 Task: Search round trip flight ticket for 5 adults, 2 children, 1 infant in seat and 2 infants on lap in economy from Dallas: Dallas Love Field to Springfield: Abraham Lincoln Capital Airport on 5-2-2023 and return on 5-2-2023. Choice of flights is Sun country airlines. Number of bags: 2 checked bags. Price is upto 35000. Outbound departure time preference is 14:30. Return departure time preference is 3:36.
Action: Mouse moved to (274, 141)
Screenshot: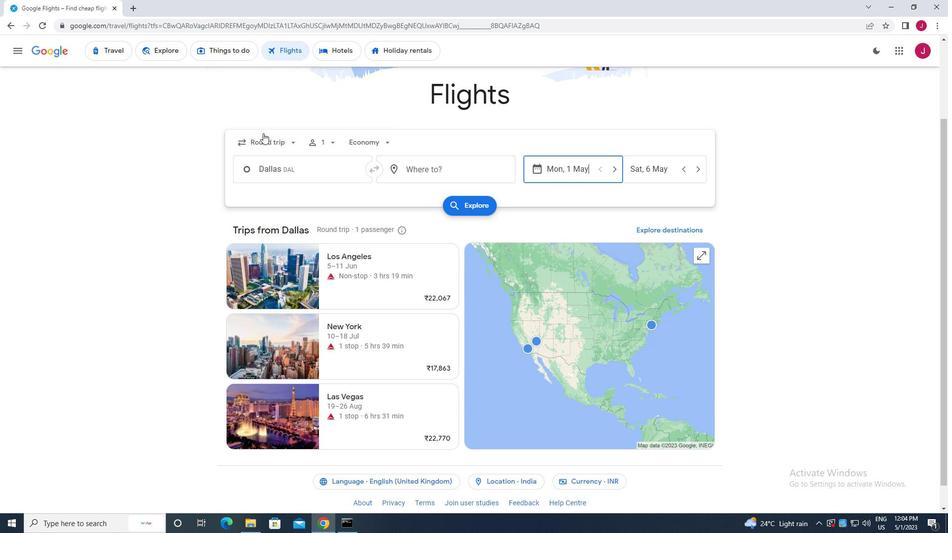 
Action: Mouse pressed left at (274, 141)
Screenshot: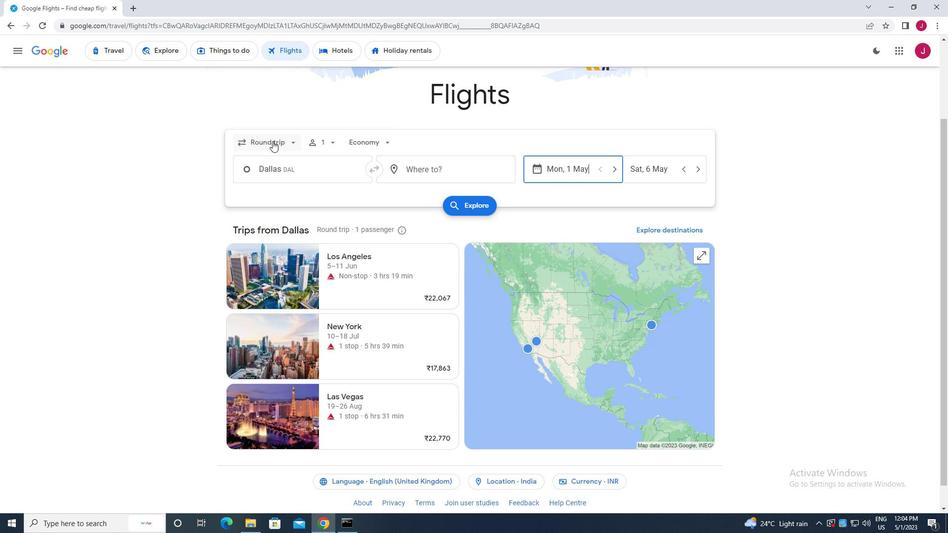 
Action: Mouse moved to (284, 162)
Screenshot: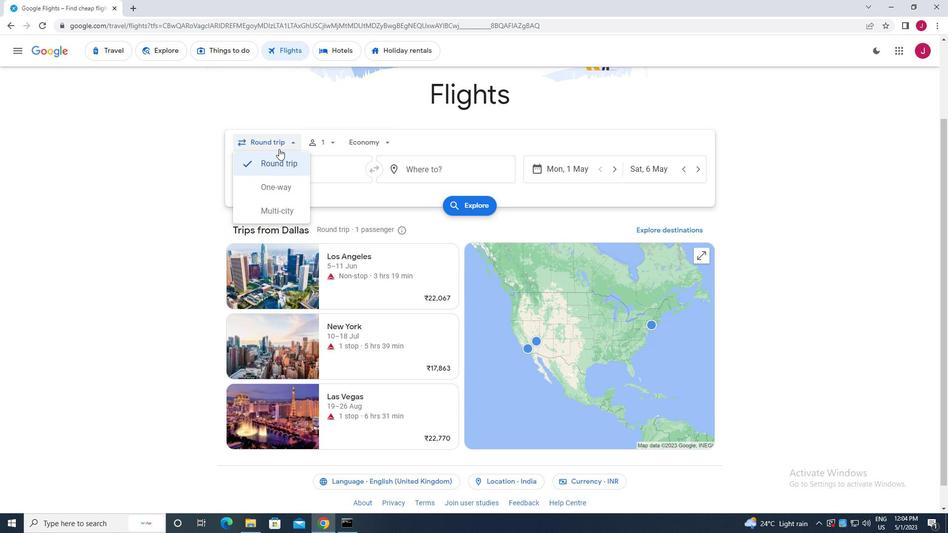
Action: Mouse pressed left at (284, 162)
Screenshot: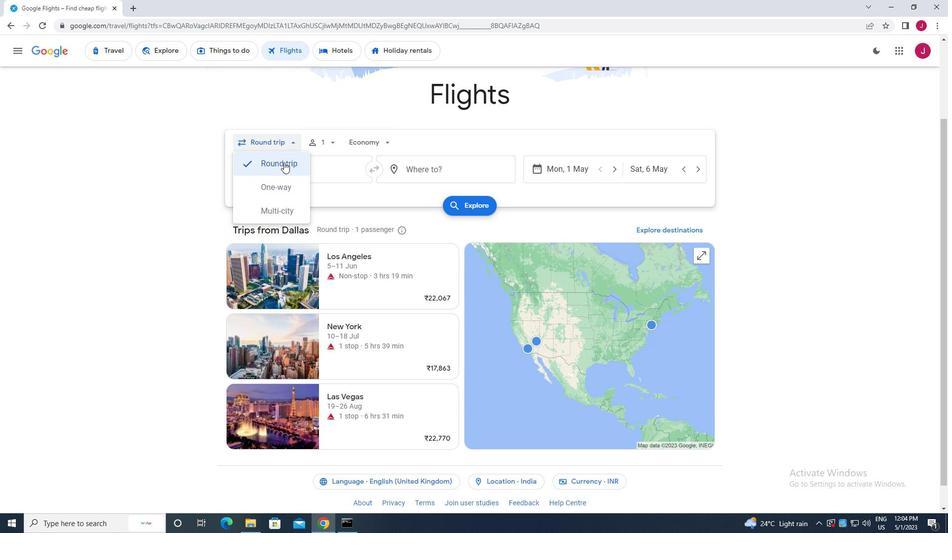 
Action: Mouse moved to (329, 139)
Screenshot: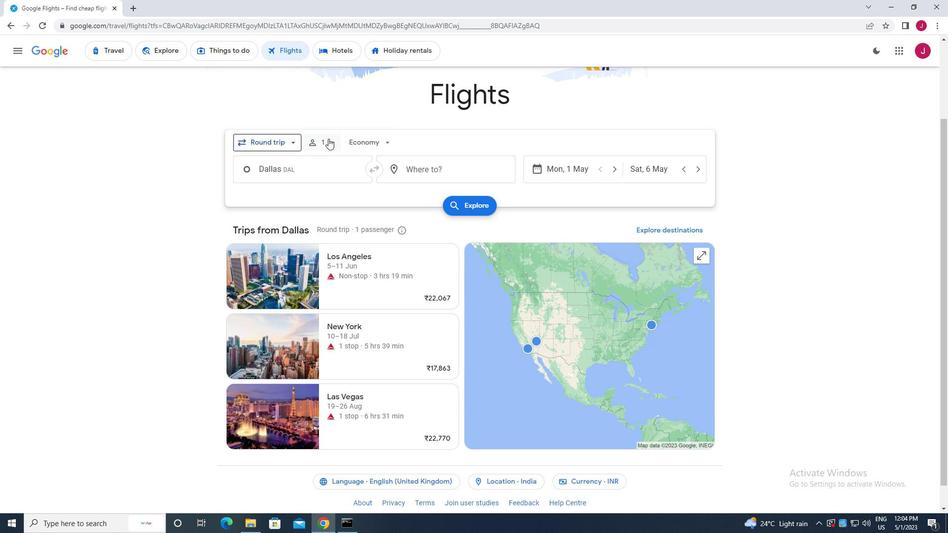 
Action: Mouse pressed left at (329, 139)
Screenshot: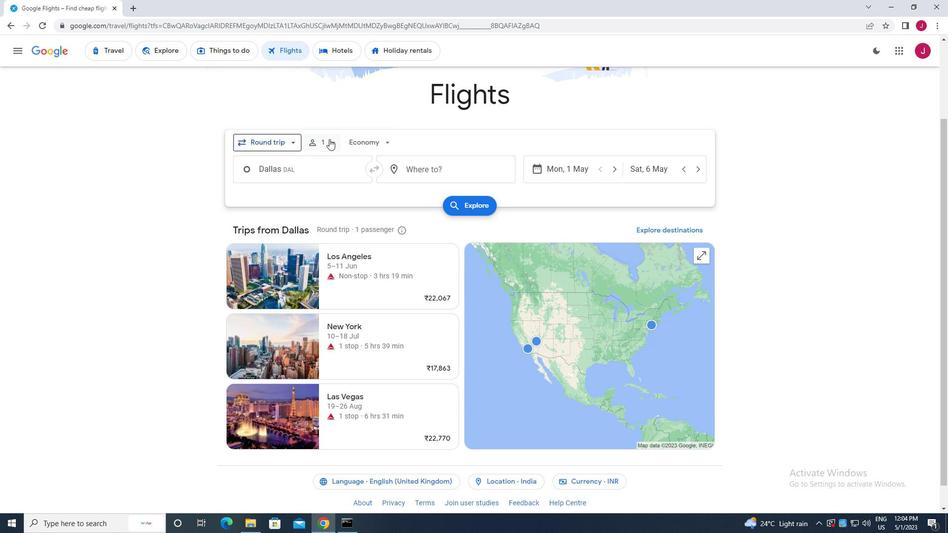 
Action: Mouse moved to (409, 165)
Screenshot: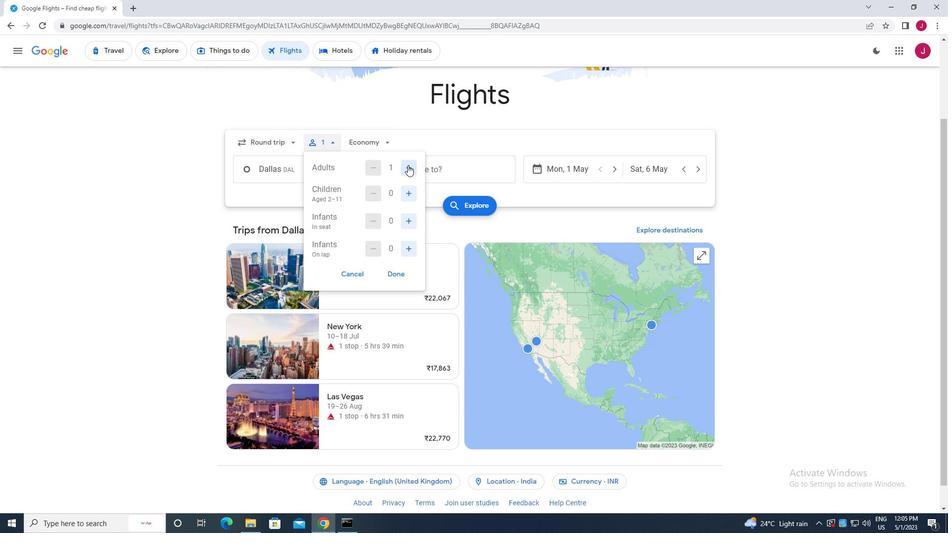 
Action: Mouse pressed left at (409, 165)
Screenshot: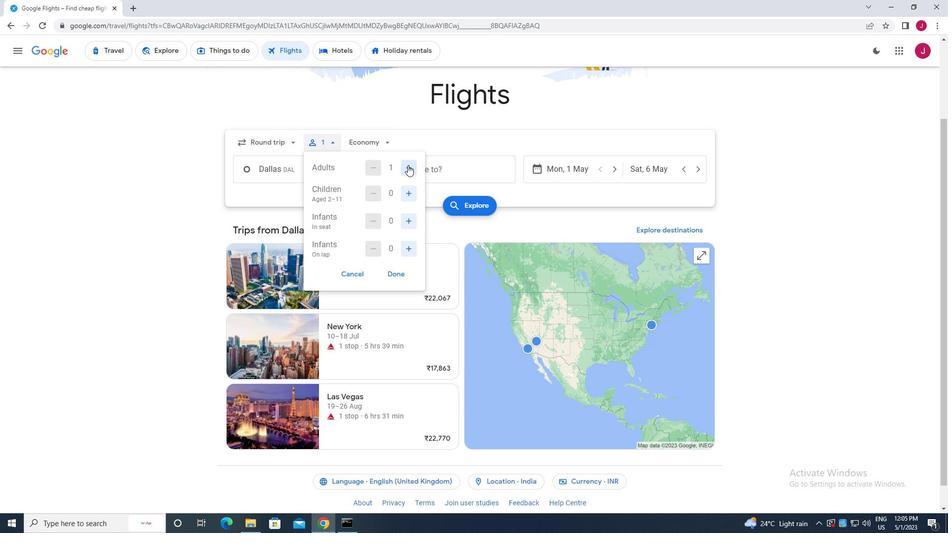 
Action: Mouse pressed left at (409, 165)
Screenshot: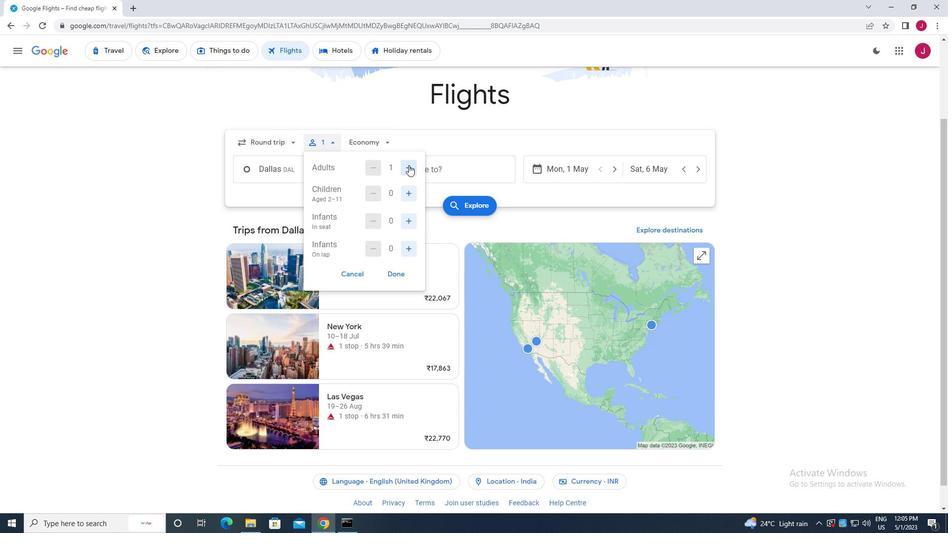 
Action: Mouse pressed left at (409, 165)
Screenshot: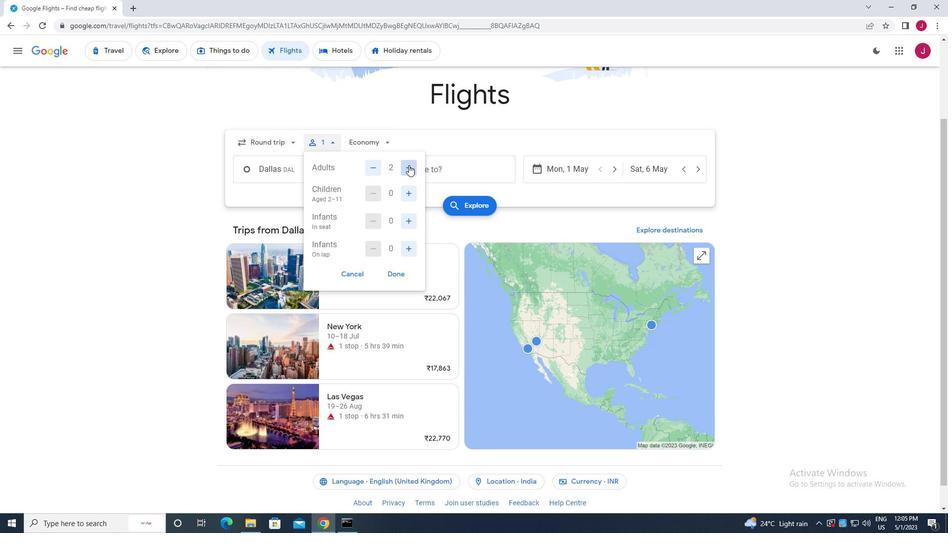 
Action: Mouse pressed left at (409, 165)
Screenshot: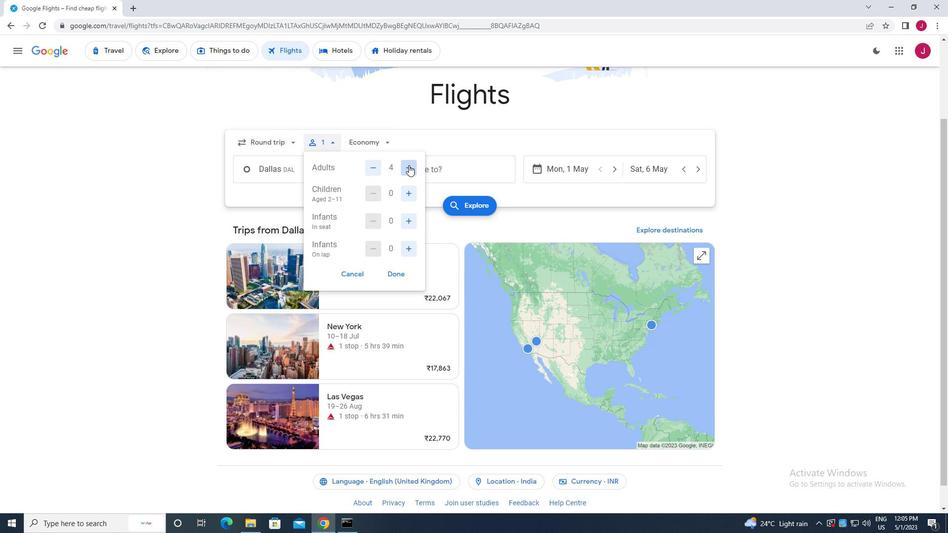 
Action: Mouse moved to (410, 193)
Screenshot: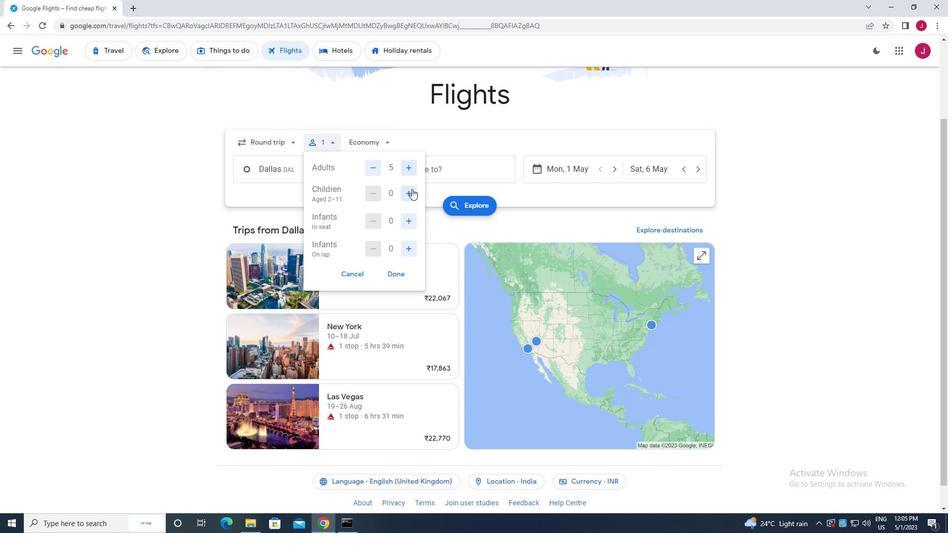 
Action: Mouse pressed left at (410, 193)
Screenshot: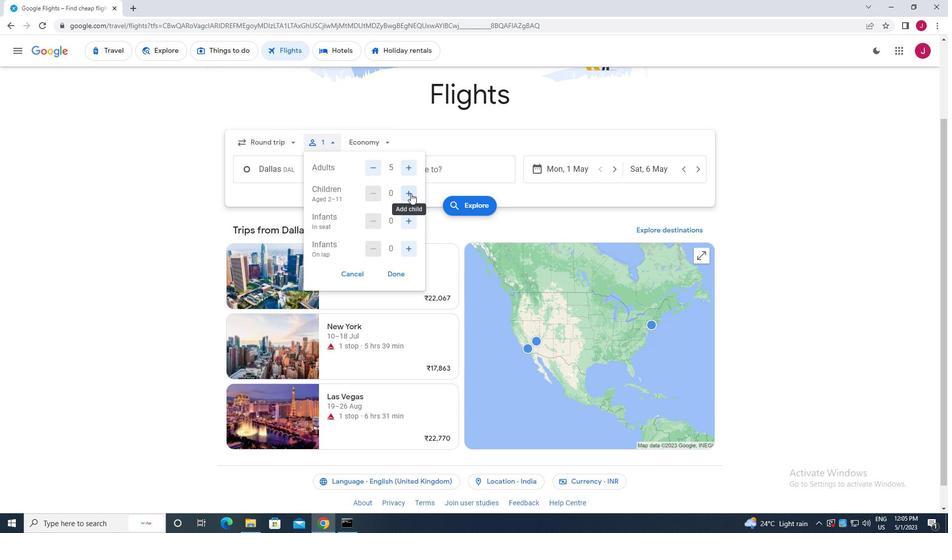 
Action: Mouse pressed left at (410, 193)
Screenshot: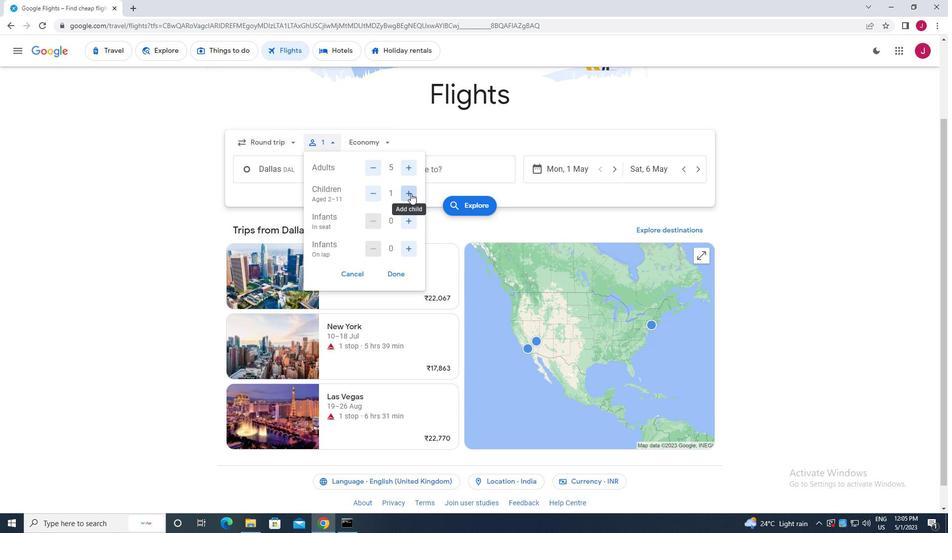 
Action: Mouse moved to (410, 222)
Screenshot: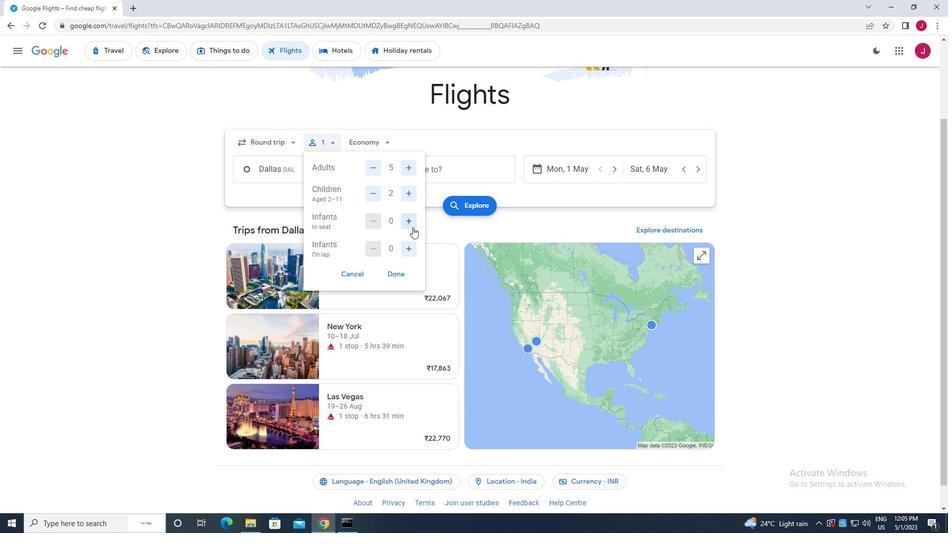 
Action: Mouse pressed left at (410, 222)
Screenshot: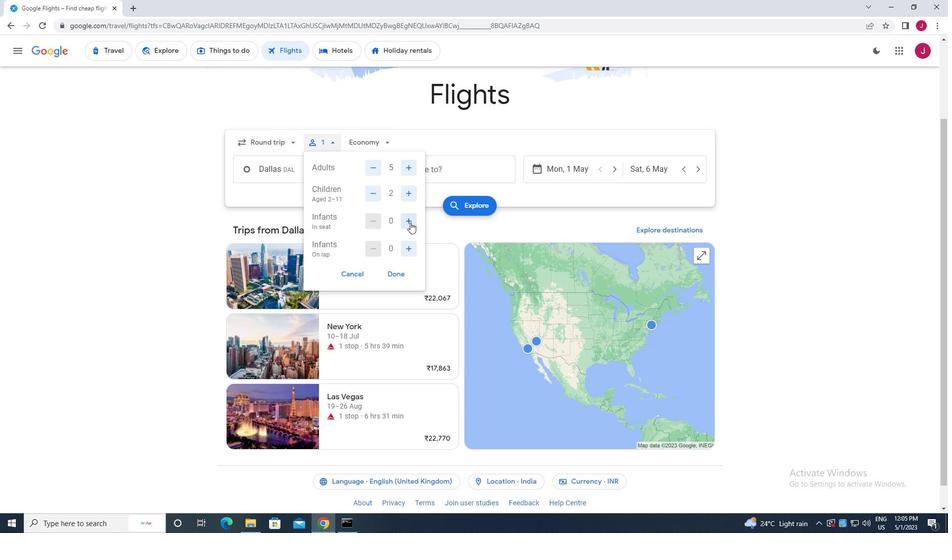 
Action: Mouse moved to (409, 246)
Screenshot: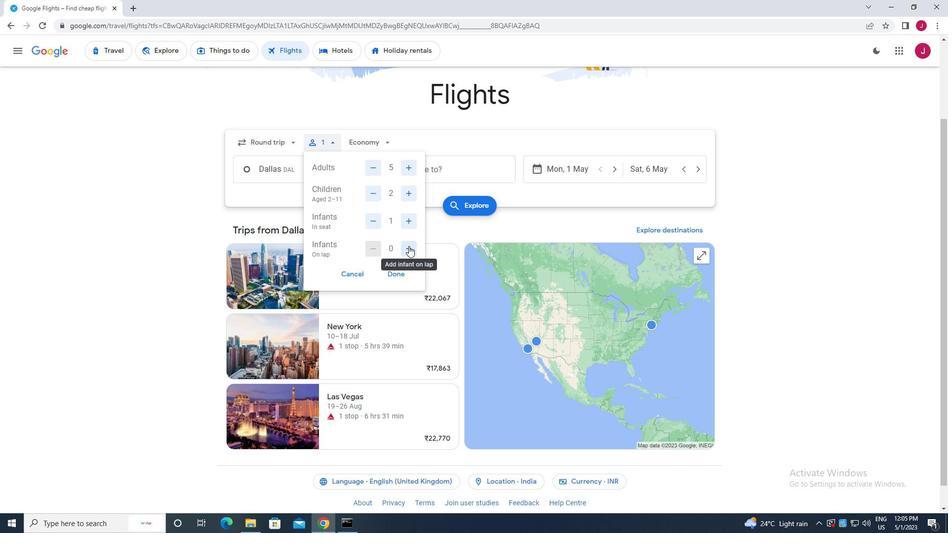
Action: Mouse pressed left at (409, 246)
Screenshot: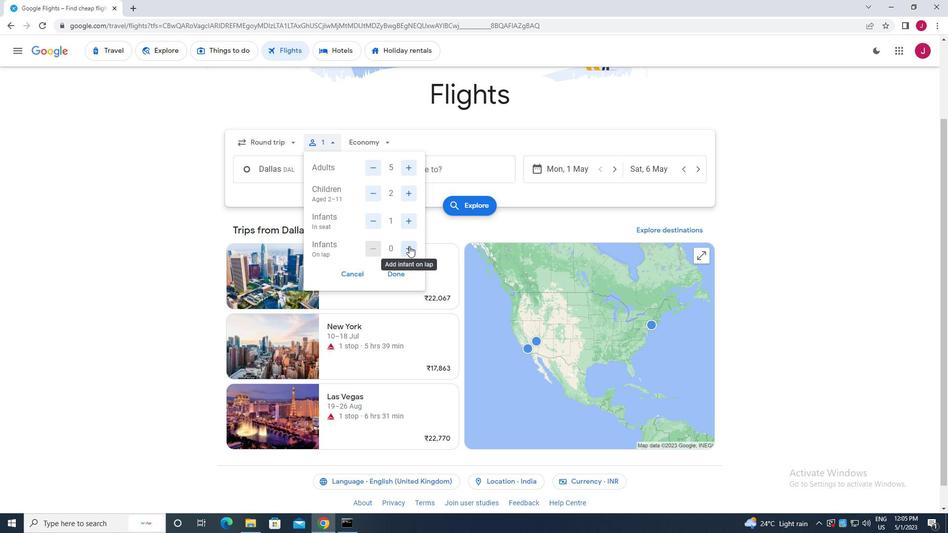 
Action: Mouse pressed left at (409, 246)
Screenshot: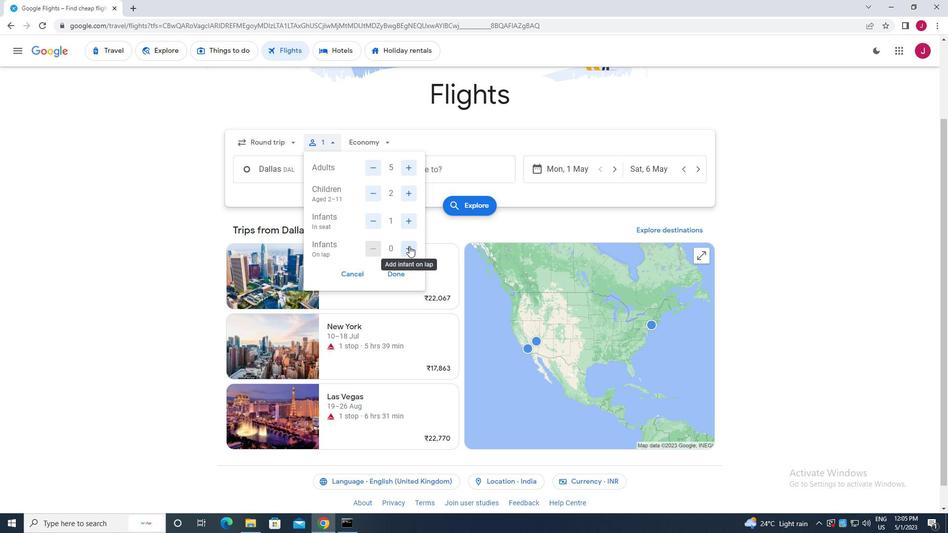 
Action: Mouse moved to (374, 249)
Screenshot: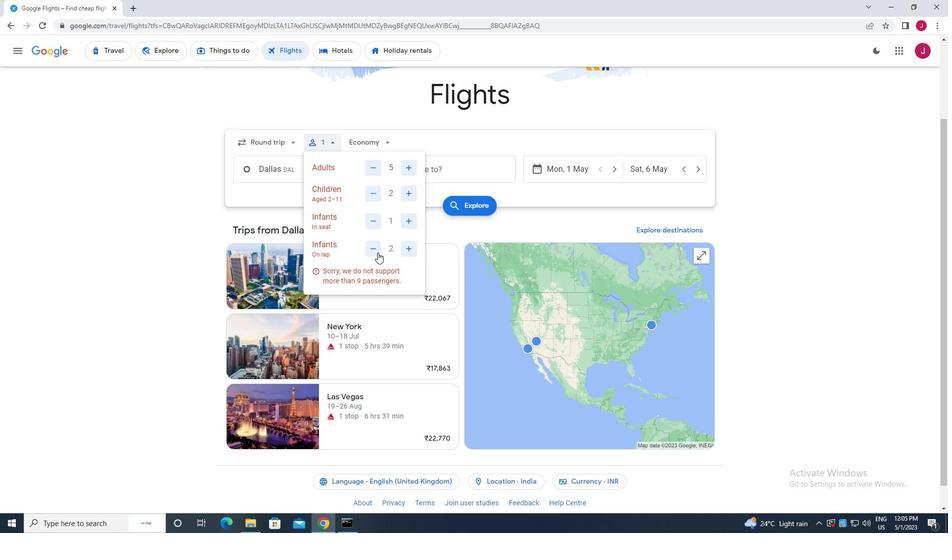 
Action: Mouse pressed left at (374, 249)
Screenshot: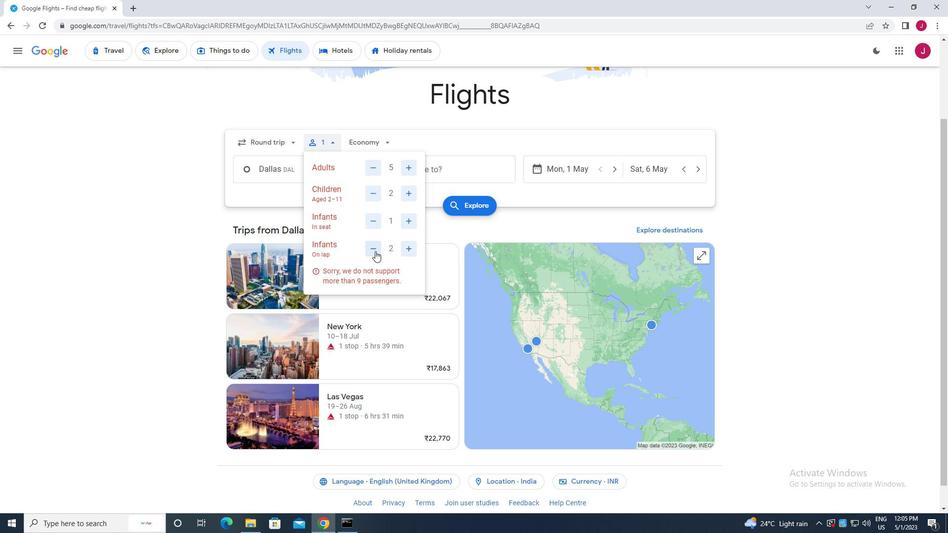 
Action: Mouse moved to (399, 273)
Screenshot: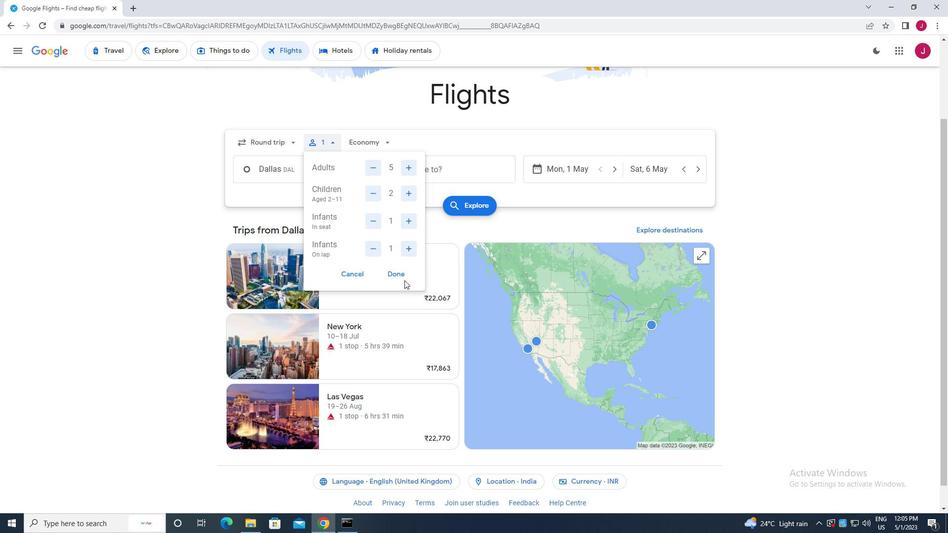 
Action: Mouse pressed left at (399, 273)
Screenshot: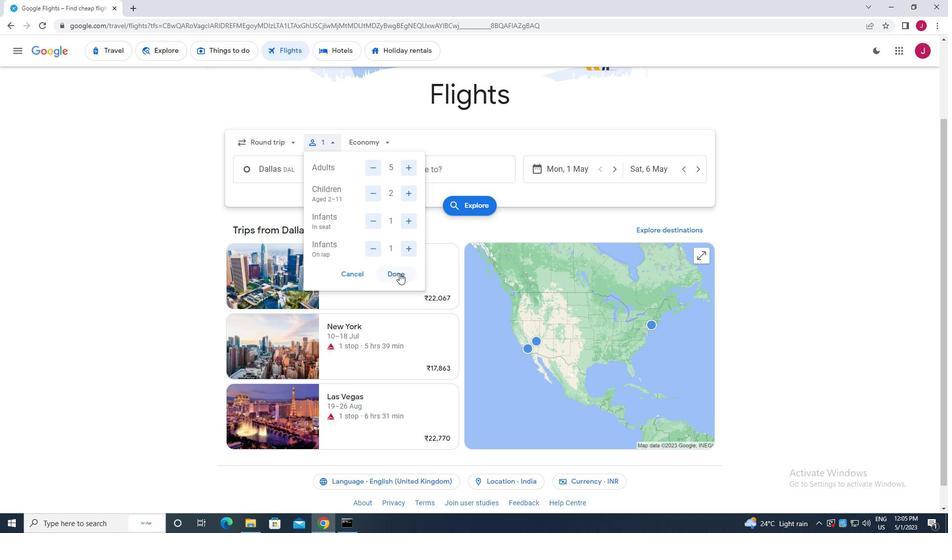 
Action: Mouse moved to (380, 143)
Screenshot: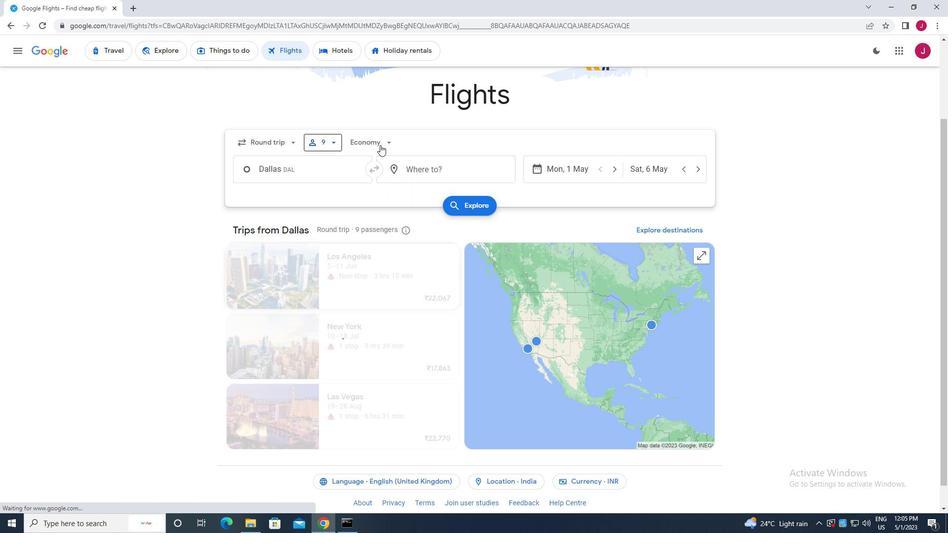 
Action: Mouse pressed left at (380, 143)
Screenshot: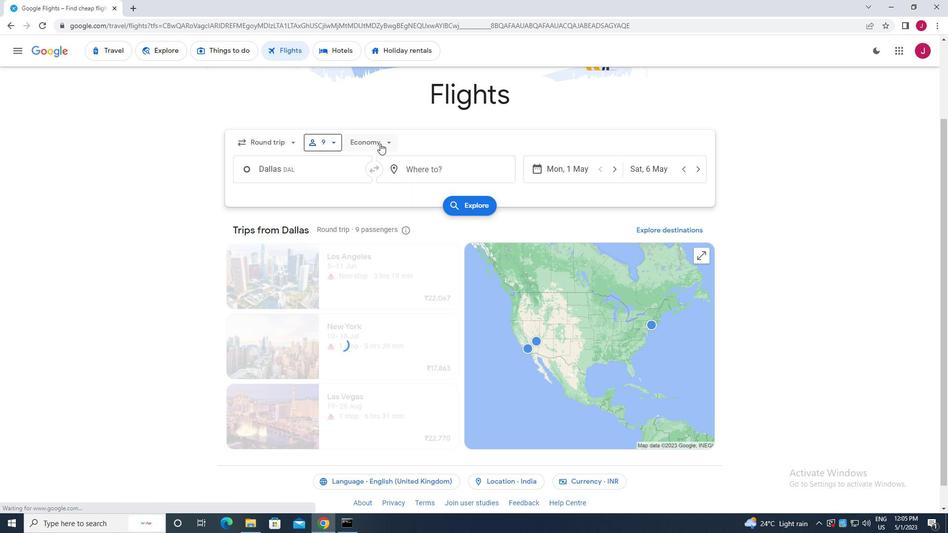 
Action: Mouse moved to (388, 159)
Screenshot: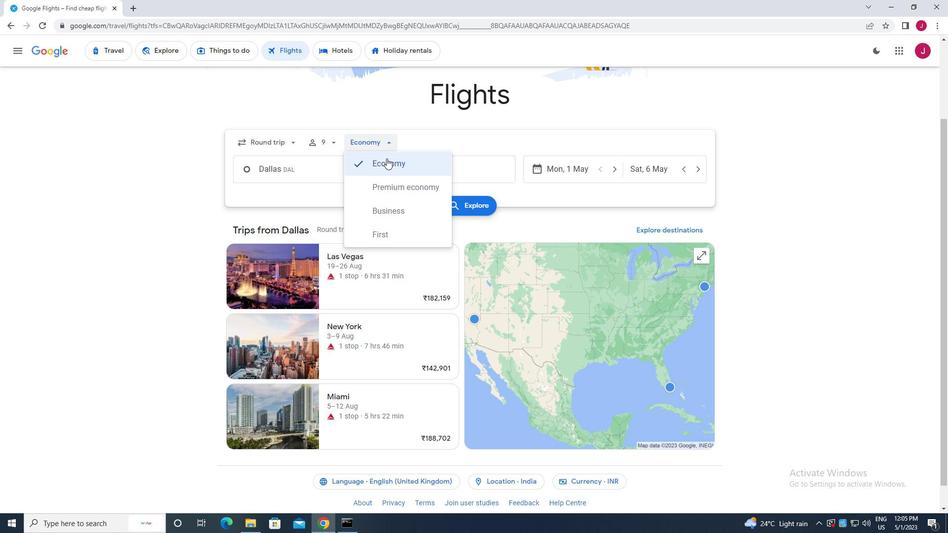 
Action: Mouse pressed left at (388, 159)
Screenshot: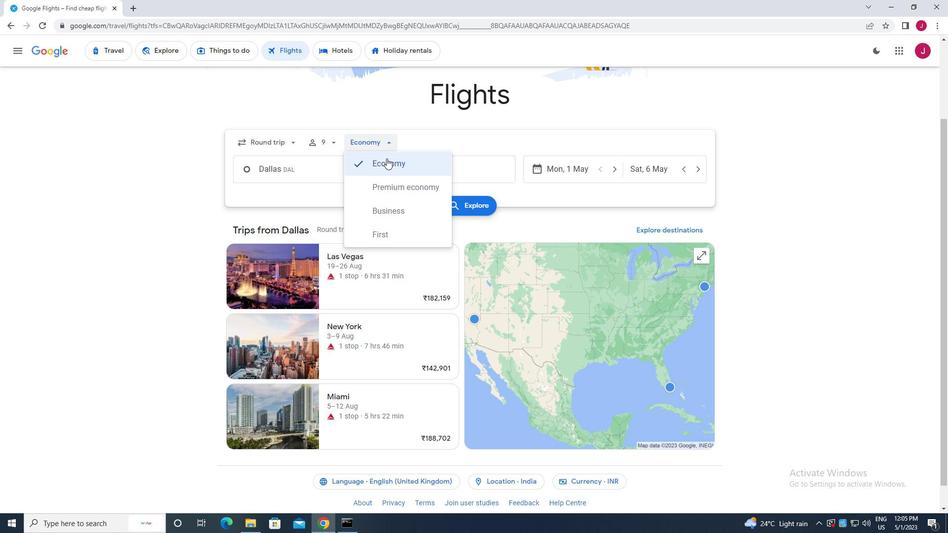 
Action: Mouse moved to (327, 172)
Screenshot: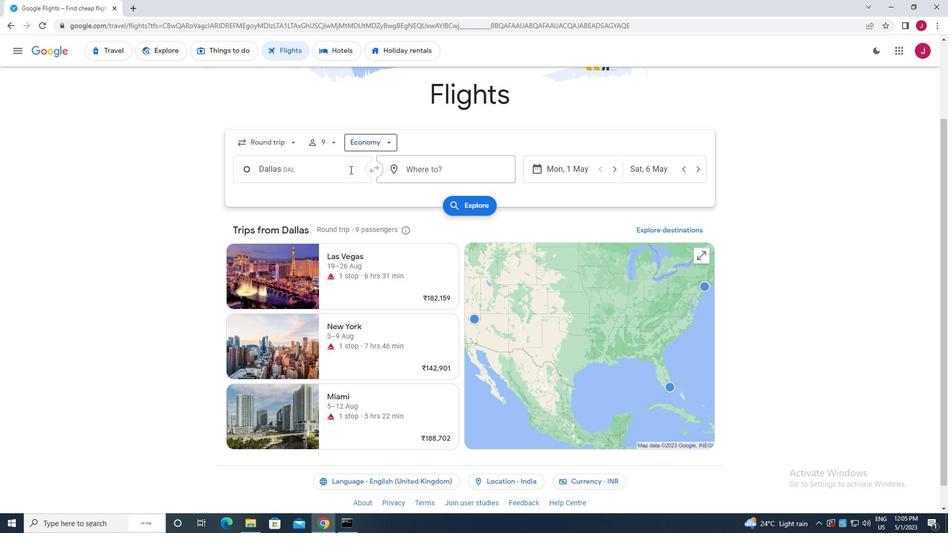 
Action: Mouse pressed left at (327, 172)
Screenshot: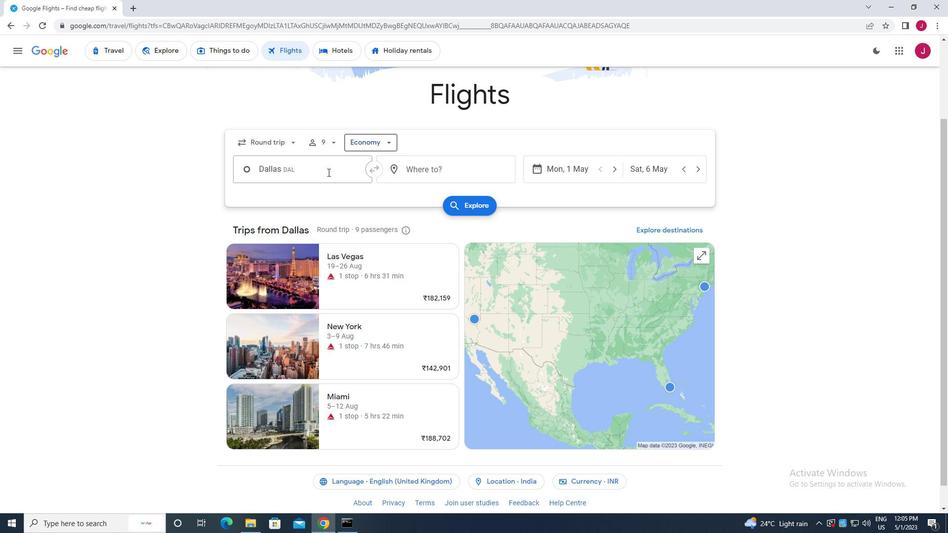 
Action: Key pressed dallas
Screenshot: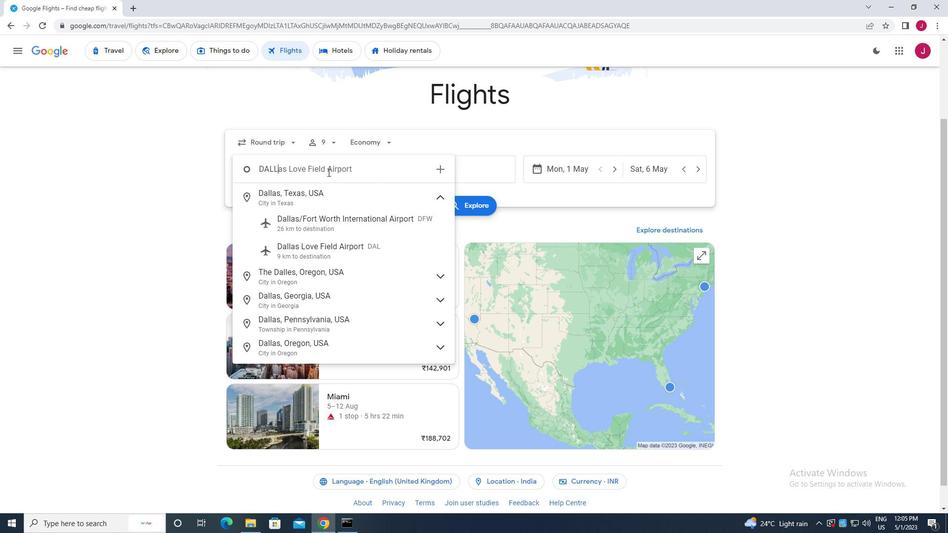 
Action: Mouse moved to (339, 245)
Screenshot: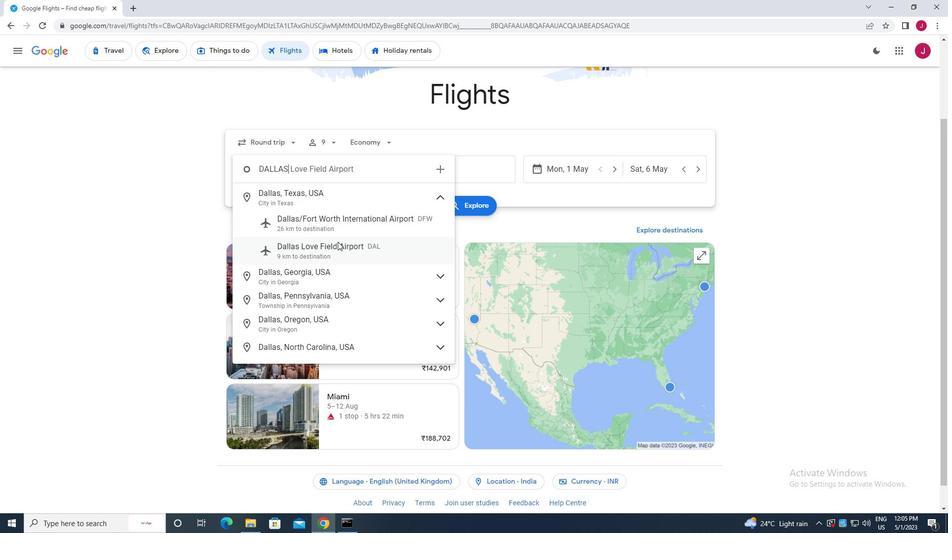 
Action: Mouse pressed left at (339, 245)
Screenshot: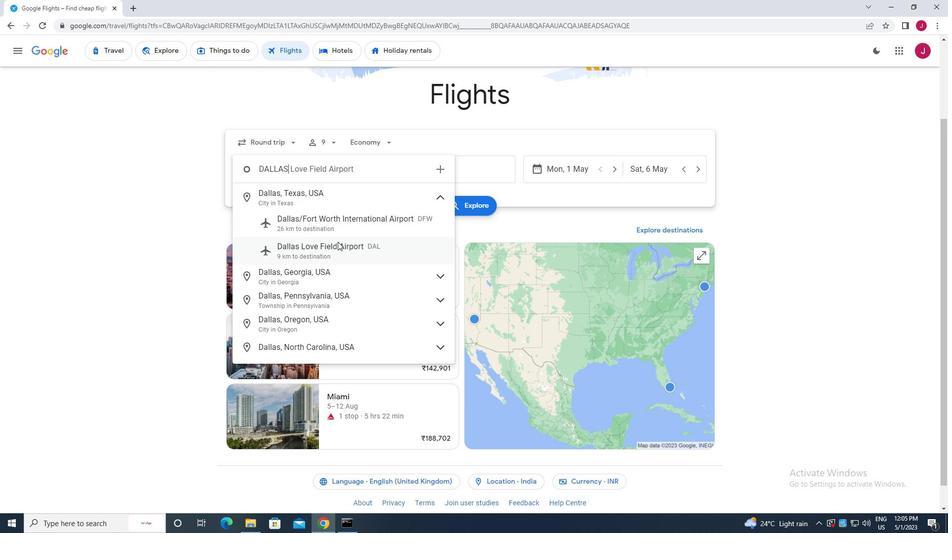 
Action: Mouse moved to (439, 169)
Screenshot: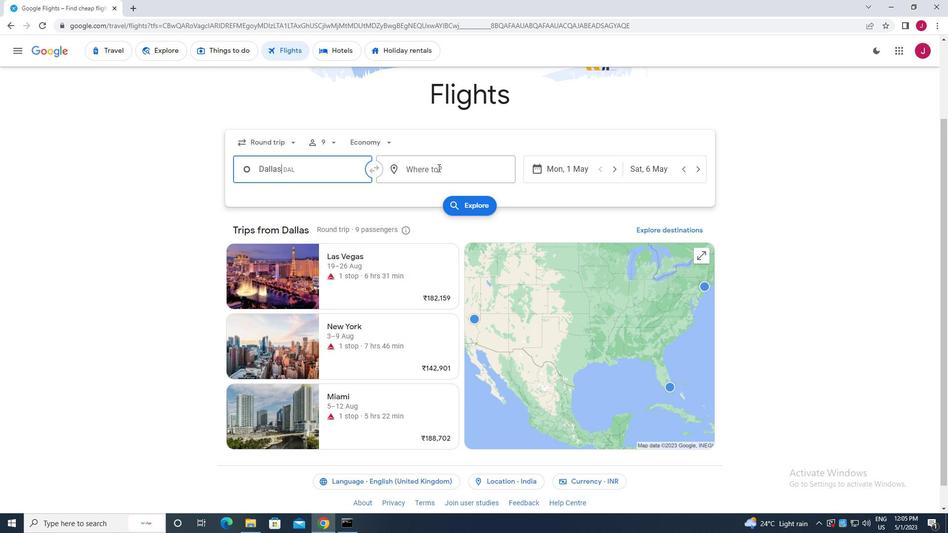 
Action: Mouse pressed left at (439, 169)
Screenshot: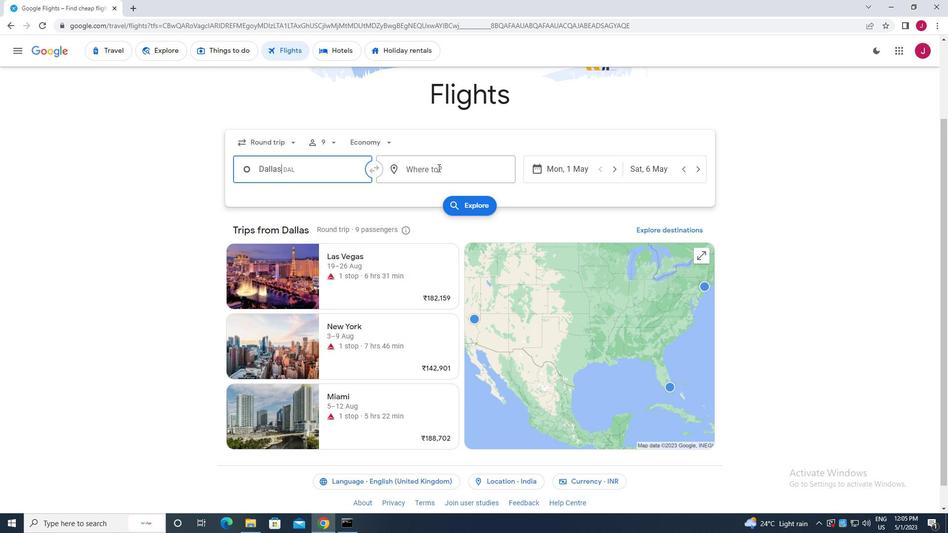 
Action: Mouse moved to (440, 169)
Screenshot: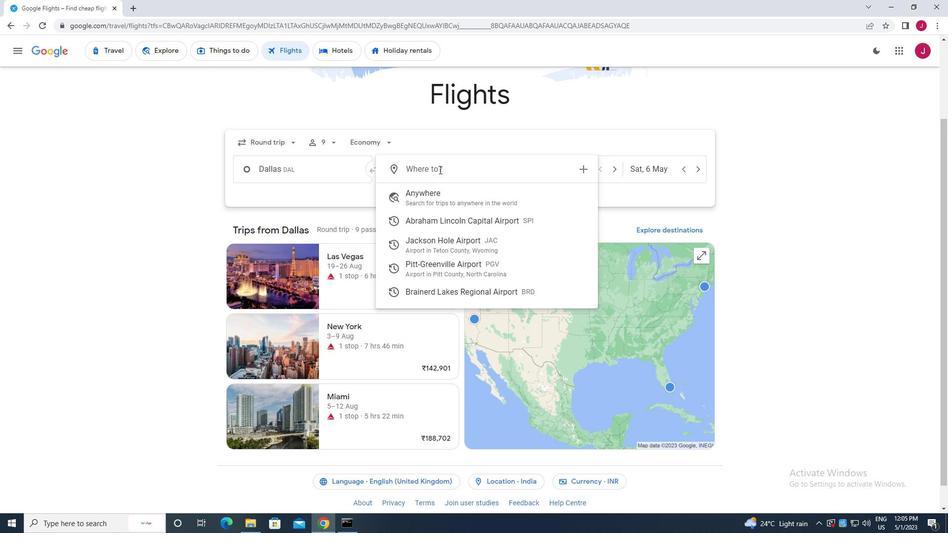 
Action: Key pressed springf
Screenshot: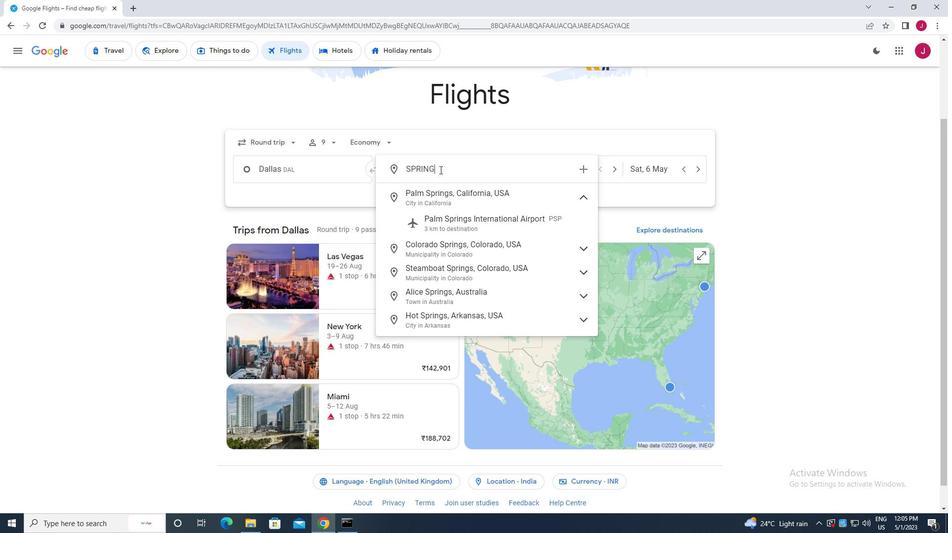 
Action: Mouse moved to (495, 251)
Screenshot: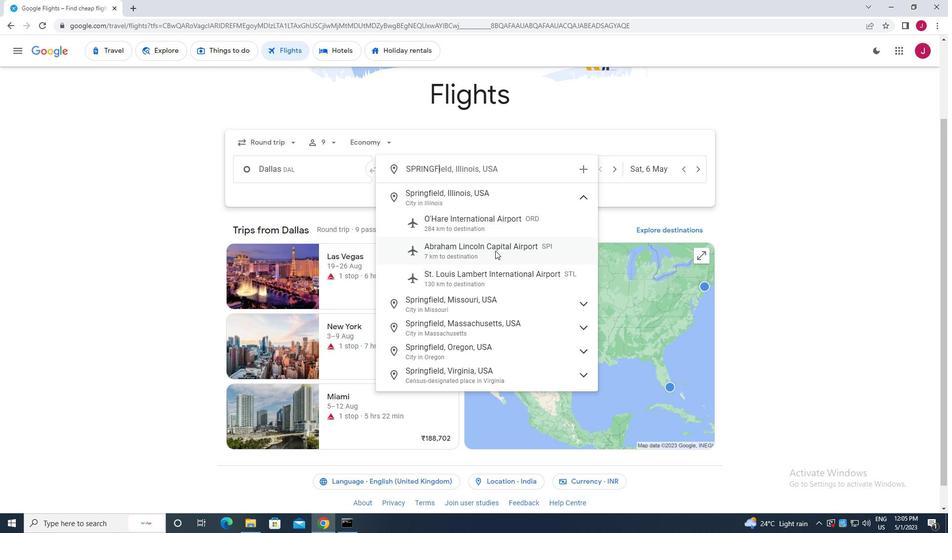 
Action: Mouse pressed left at (495, 251)
Screenshot: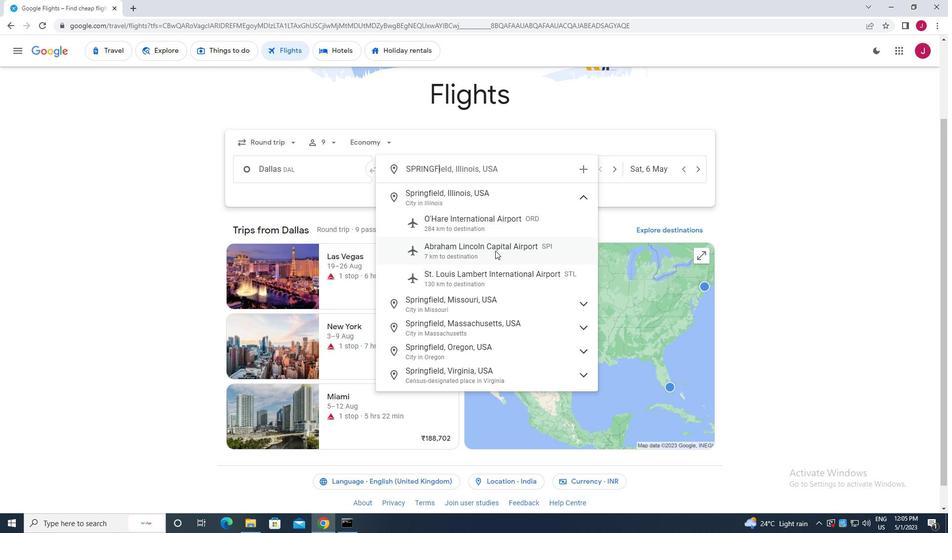 
Action: Mouse moved to (583, 170)
Screenshot: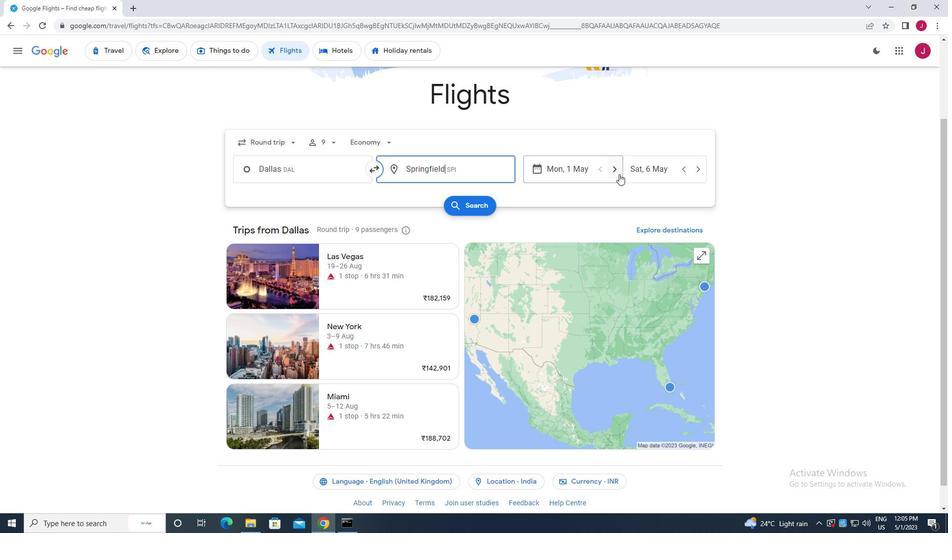 
Action: Mouse pressed left at (583, 170)
Screenshot: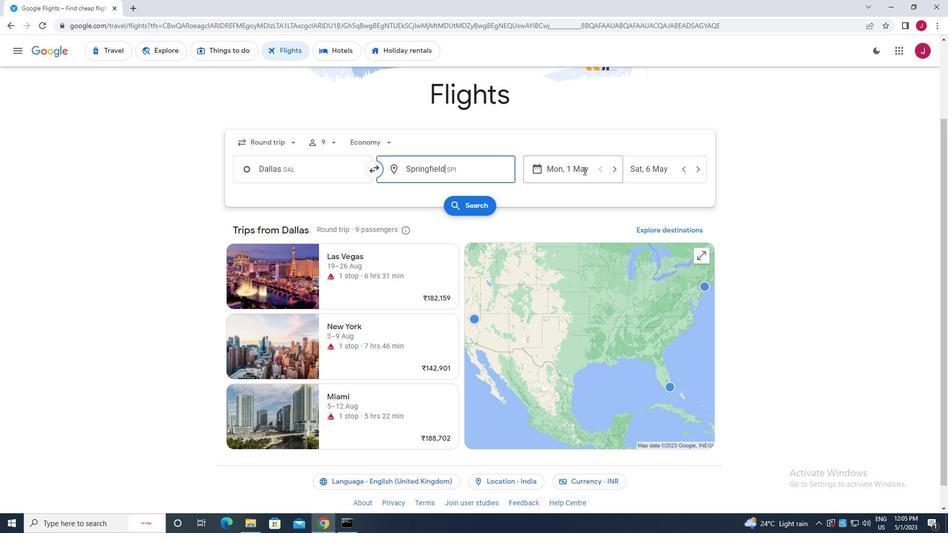 
Action: Mouse moved to (400, 249)
Screenshot: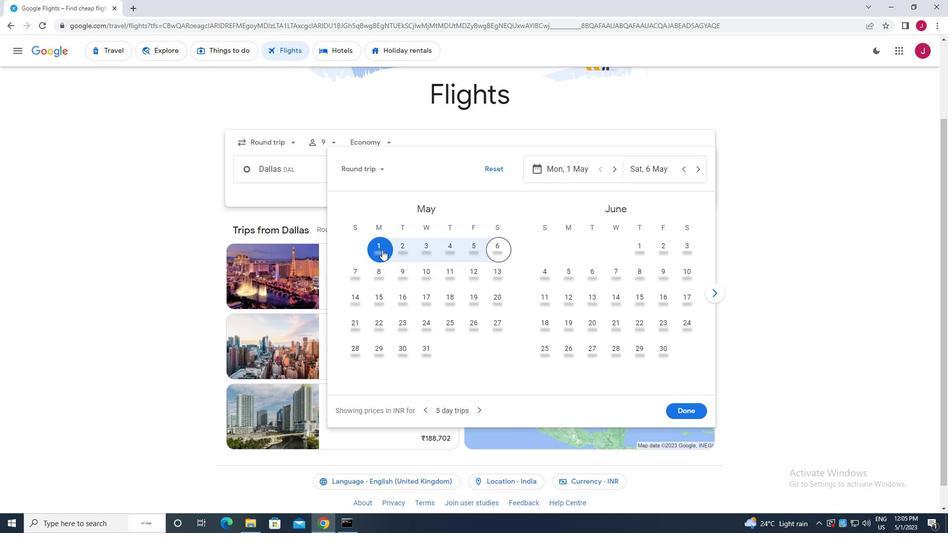 
Action: Mouse pressed left at (400, 249)
Screenshot: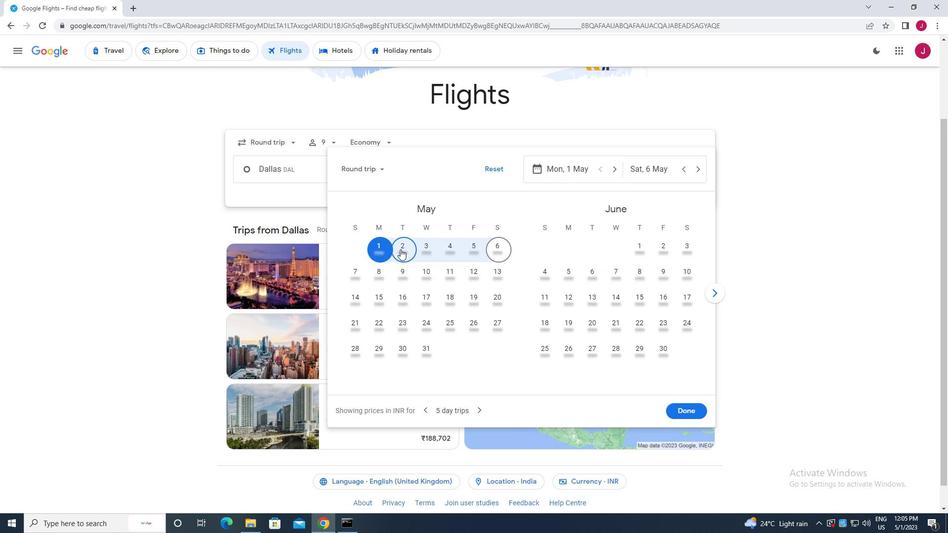 
Action: Mouse moved to (655, 170)
Screenshot: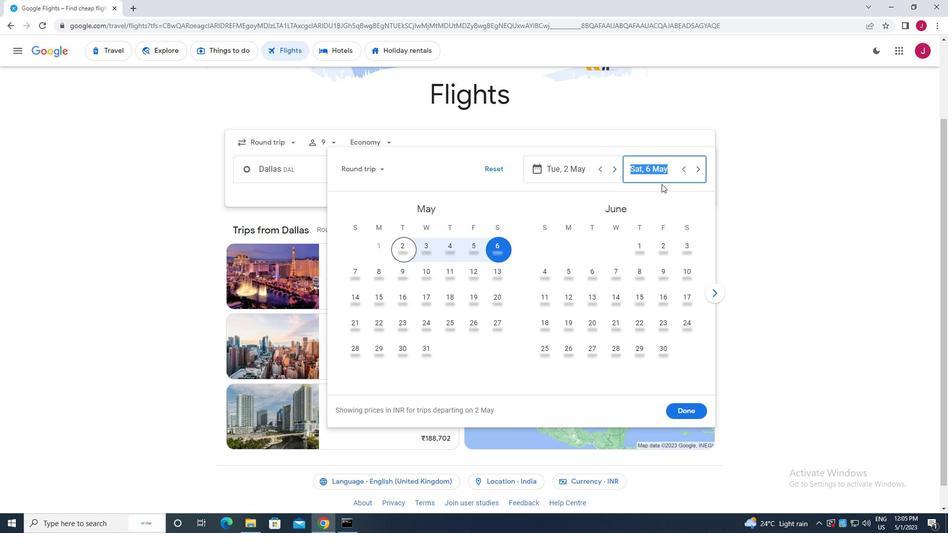 
Action: Mouse pressed left at (655, 170)
Screenshot: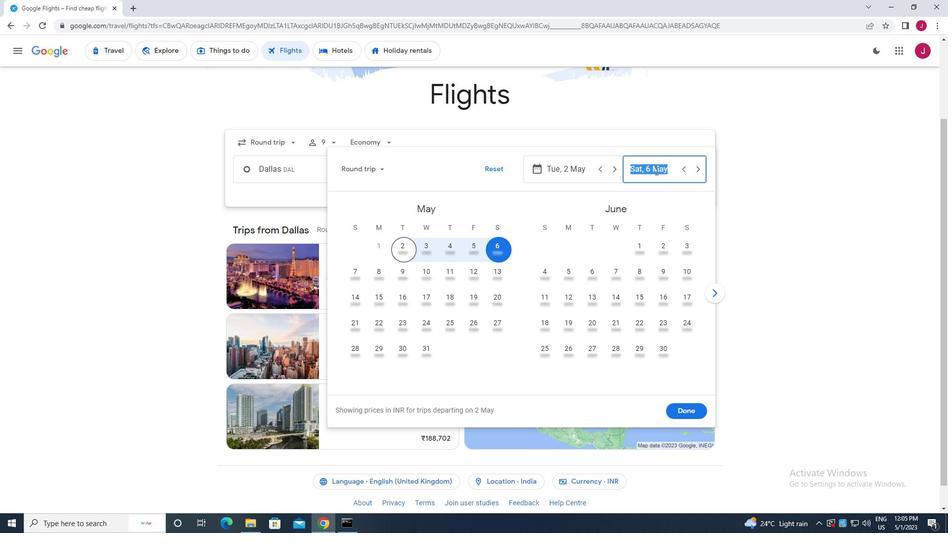 
Action: Mouse moved to (403, 250)
Screenshot: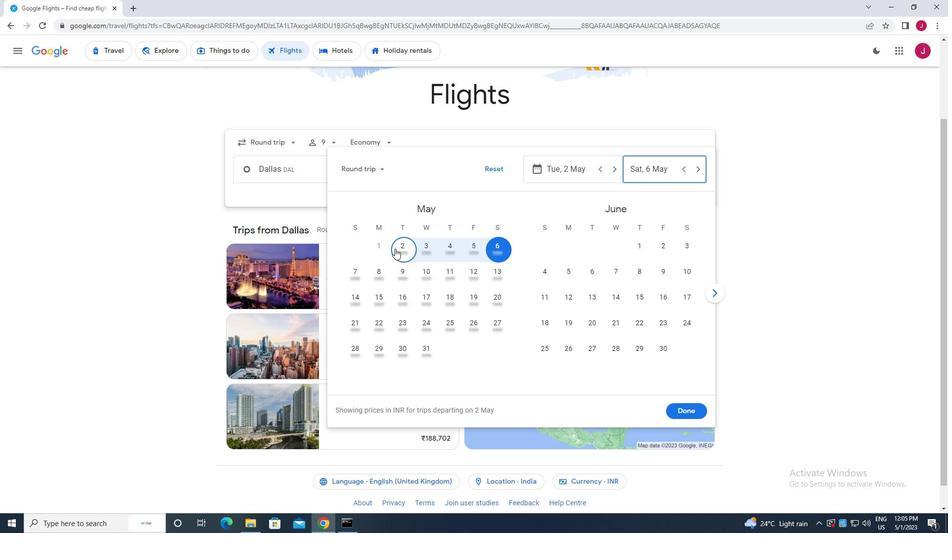 
Action: Mouse pressed left at (403, 250)
Screenshot: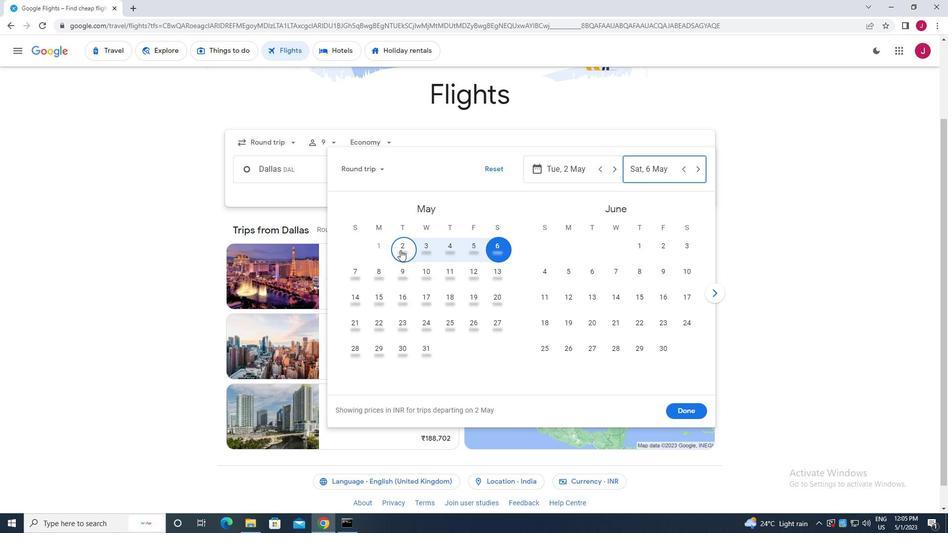 
Action: Mouse moved to (692, 411)
Screenshot: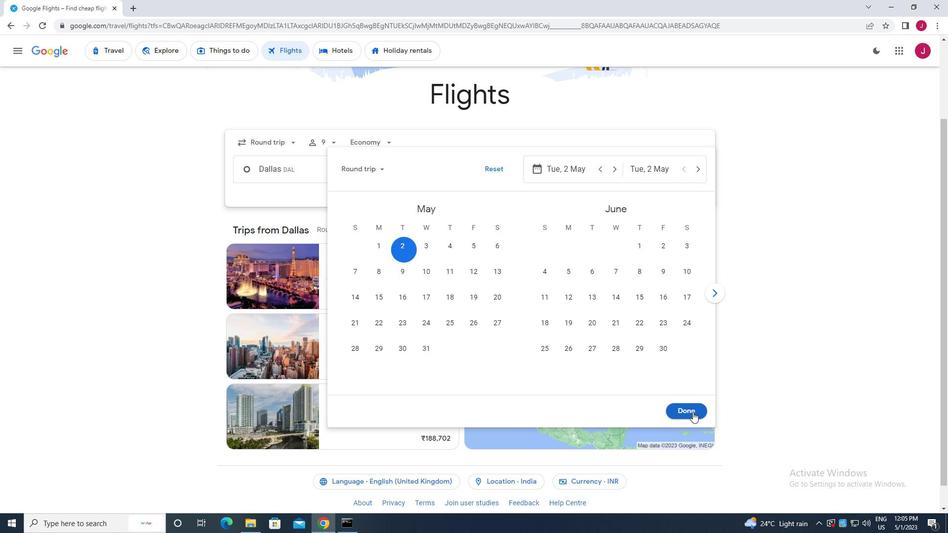 
Action: Mouse pressed left at (692, 411)
Screenshot: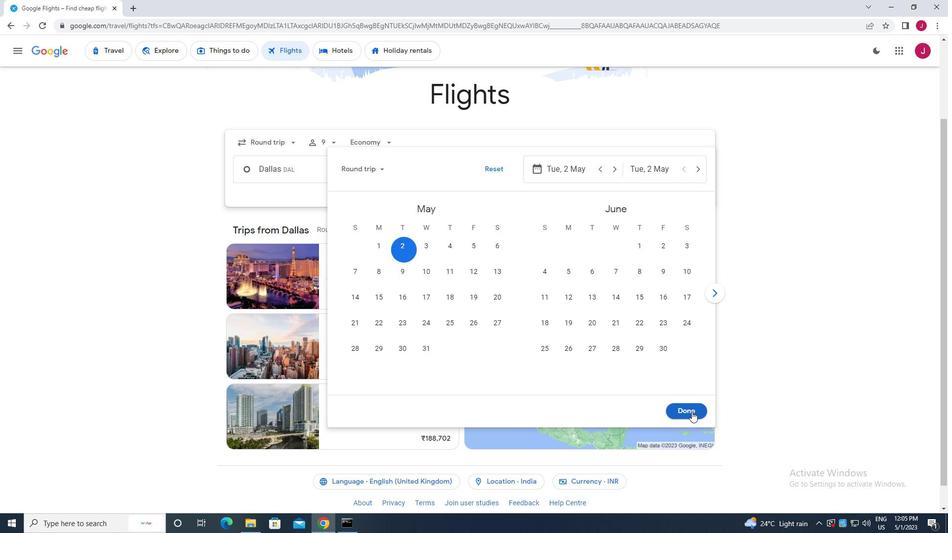 
Action: Mouse moved to (485, 204)
Screenshot: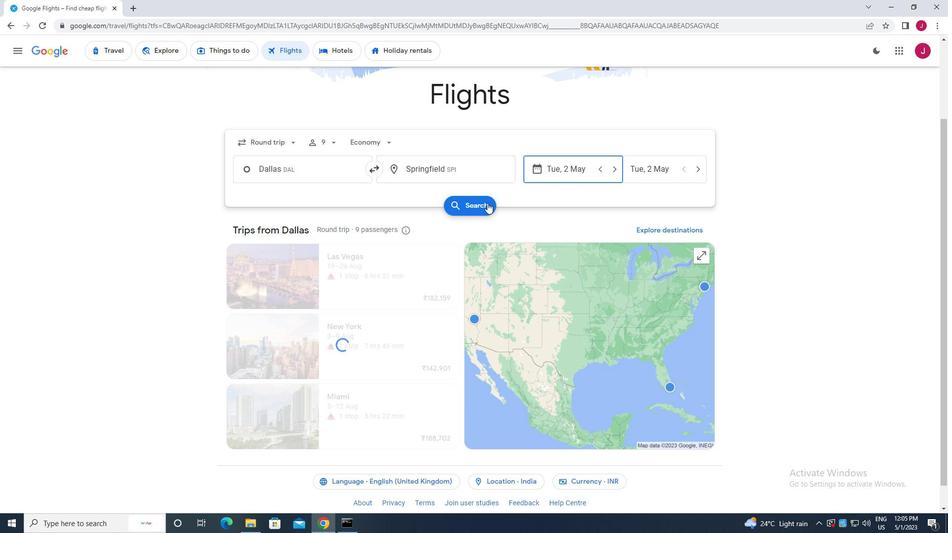 
Action: Mouse pressed left at (485, 204)
Screenshot: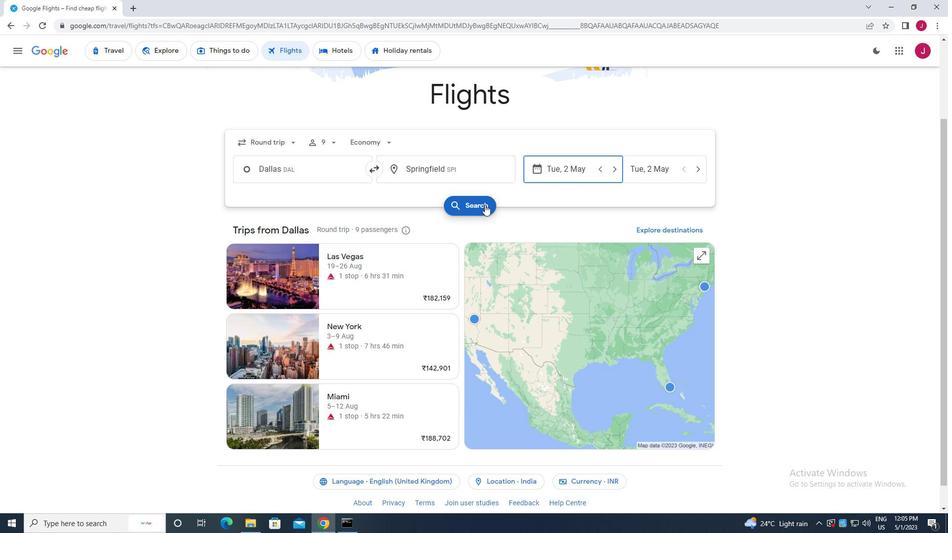 
Action: Mouse moved to (254, 143)
Screenshot: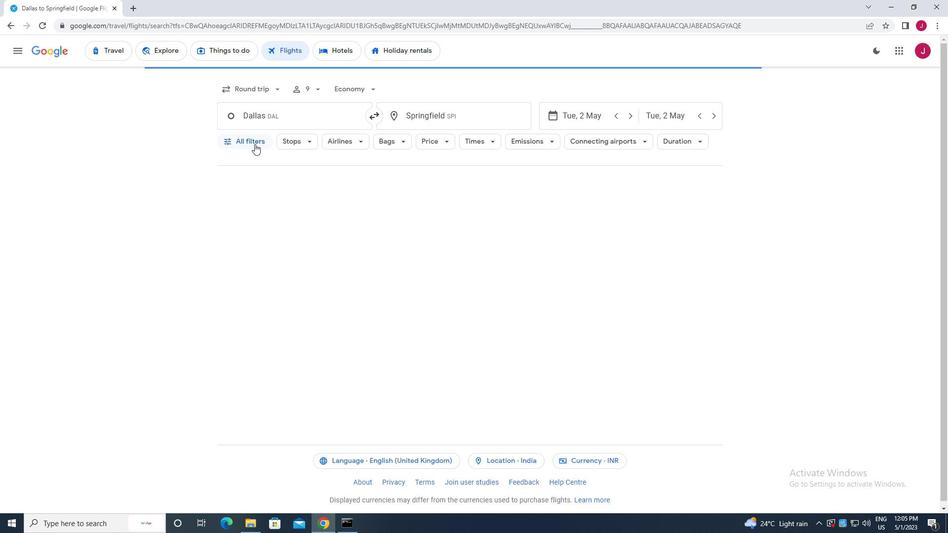 
Action: Mouse pressed left at (254, 143)
Screenshot: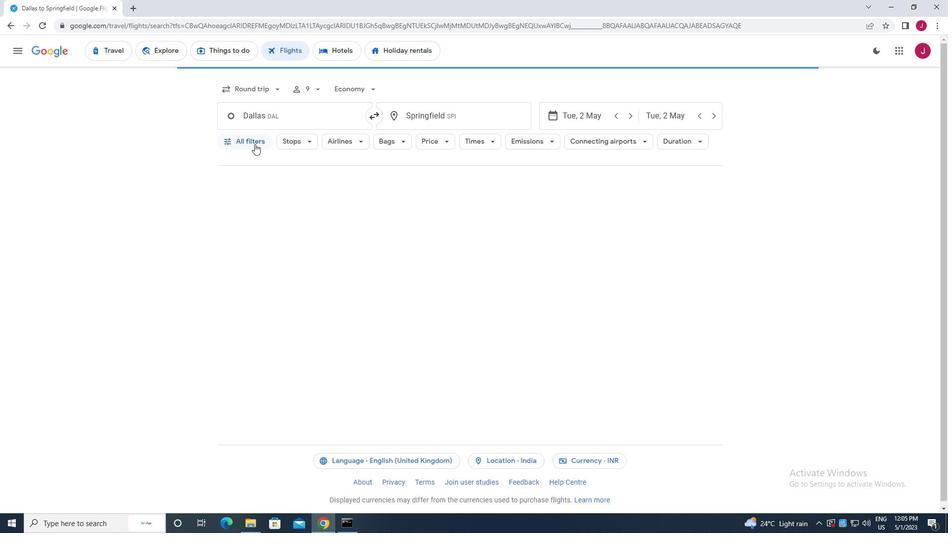 
Action: Mouse moved to (287, 228)
Screenshot: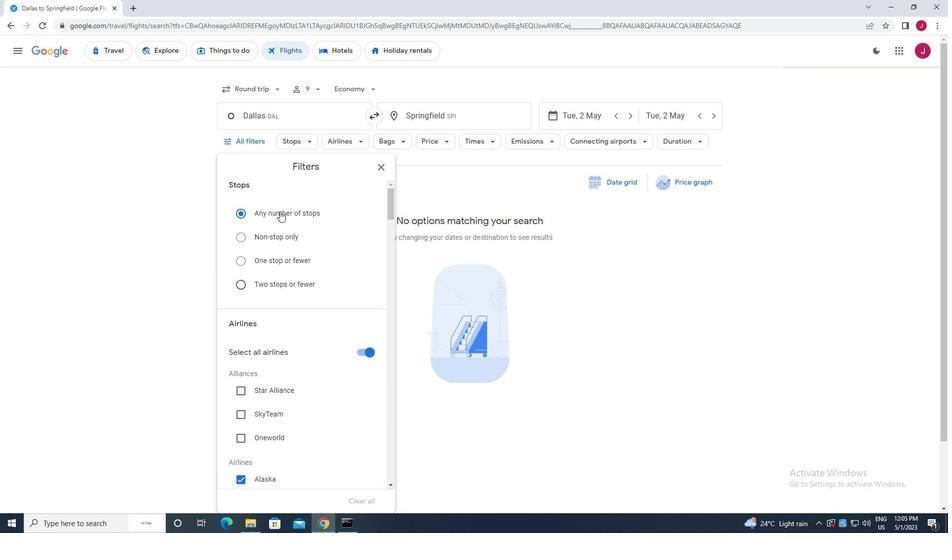 
Action: Mouse scrolled (287, 227) with delta (0, 0)
Screenshot: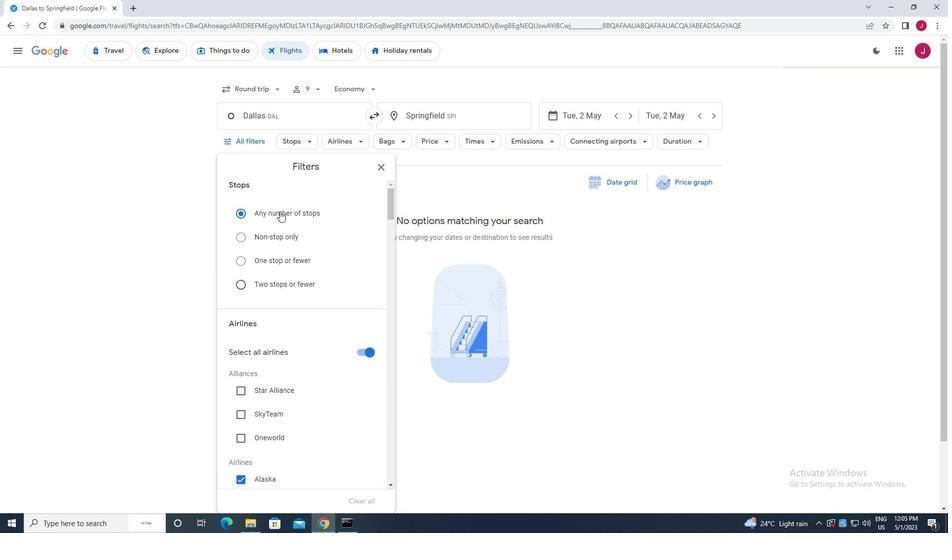 
Action: Mouse moved to (288, 231)
Screenshot: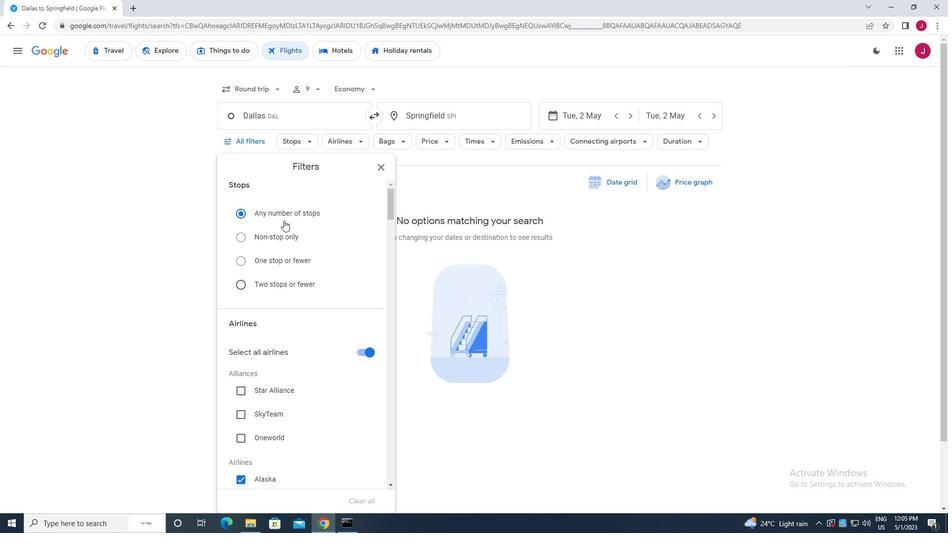 
Action: Mouse scrolled (288, 230) with delta (0, 0)
Screenshot: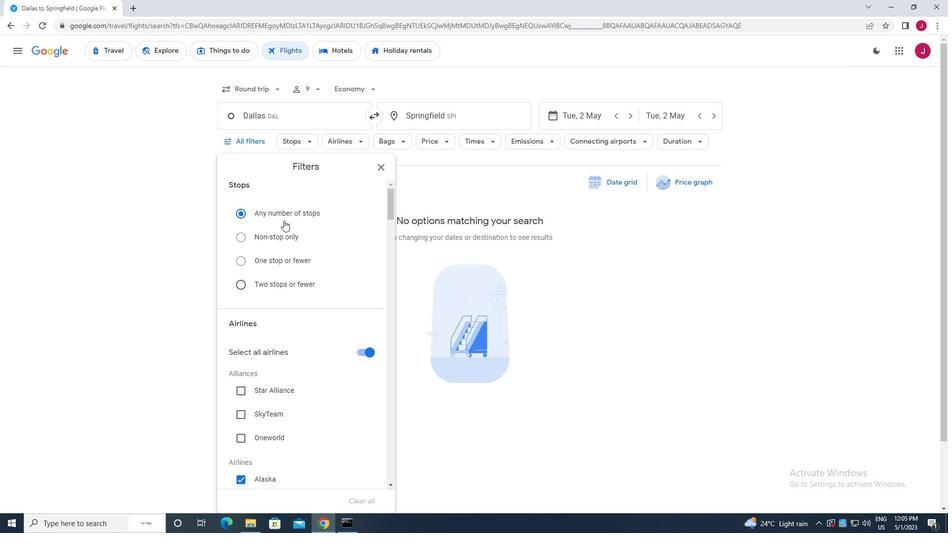 
Action: Mouse moved to (289, 232)
Screenshot: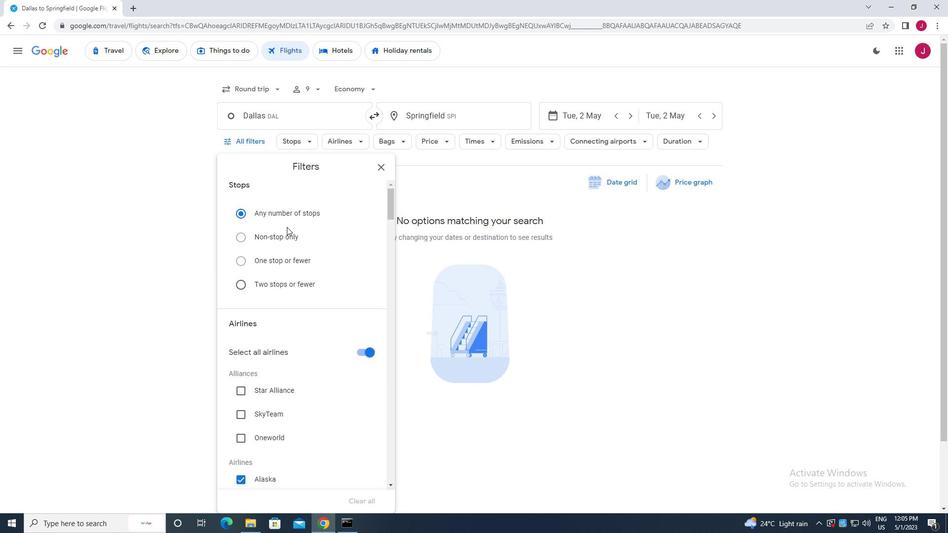 
Action: Mouse scrolled (289, 232) with delta (0, 0)
Screenshot: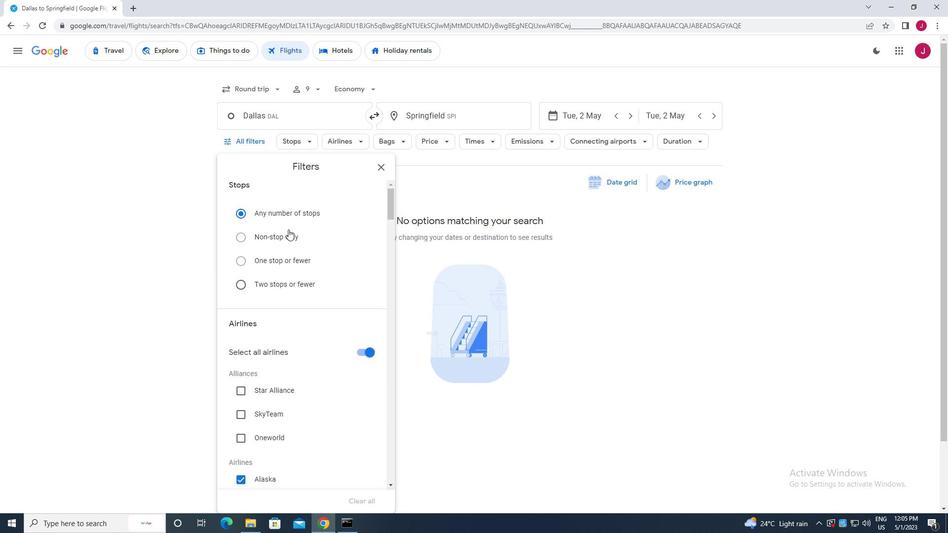 
Action: Mouse moved to (362, 207)
Screenshot: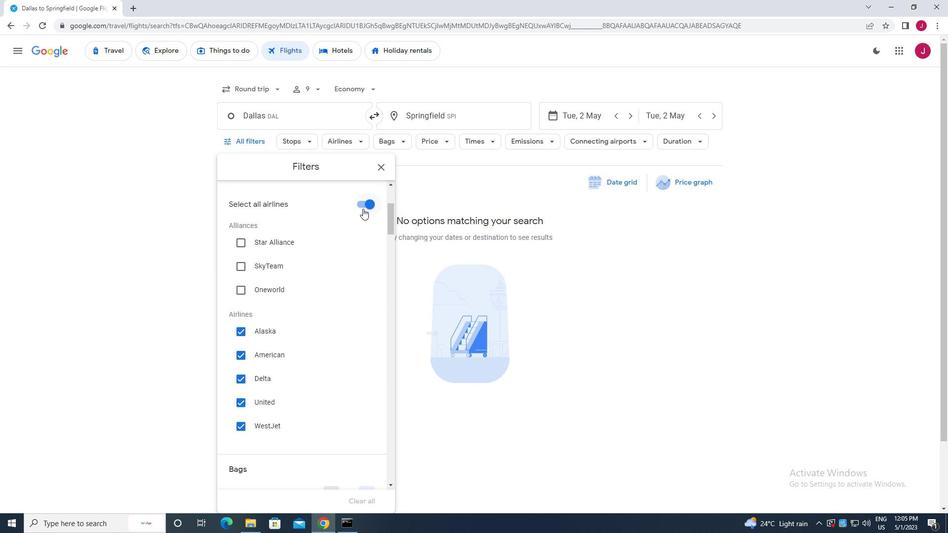 
Action: Mouse pressed left at (362, 207)
Screenshot: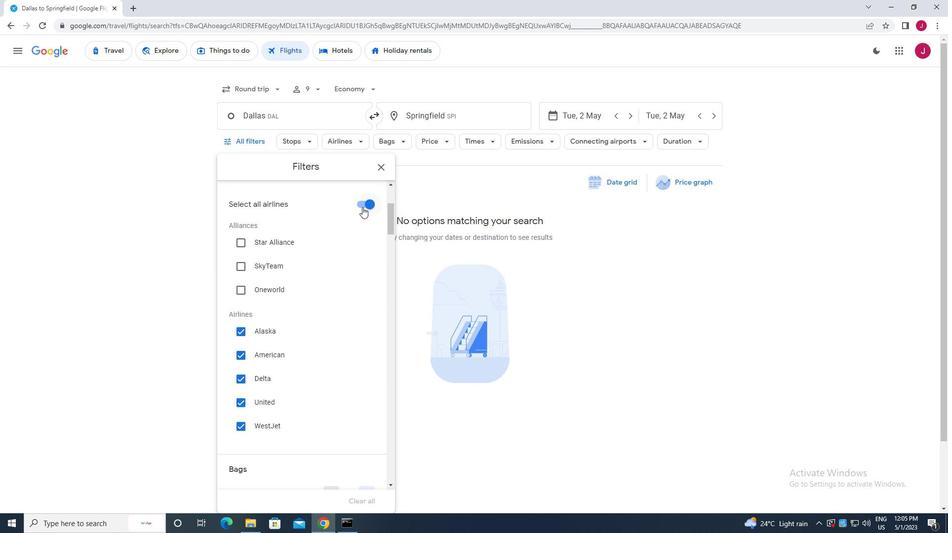 
Action: Mouse moved to (362, 210)
Screenshot: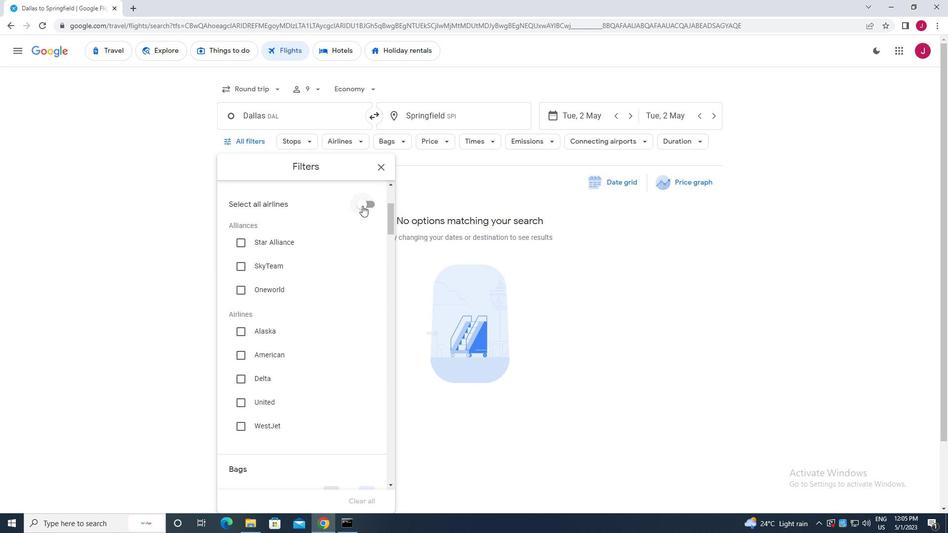 
Action: Mouse scrolled (362, 209) with delta (0, 0)
Screenshot: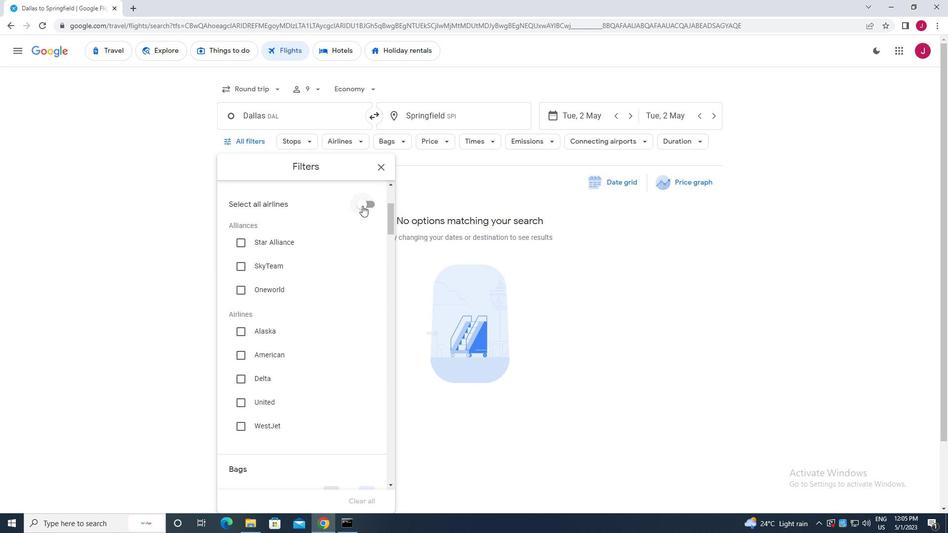 
Action: Mouse moved to (285, 318)
Screenshot: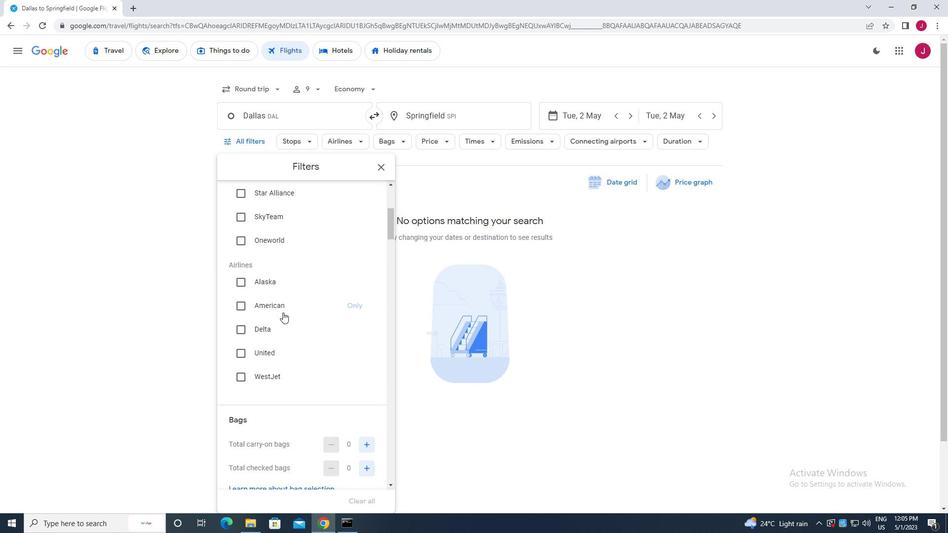 
Action: Mouse scrolled (285, 317) with delta (0, 0)
Screenshot: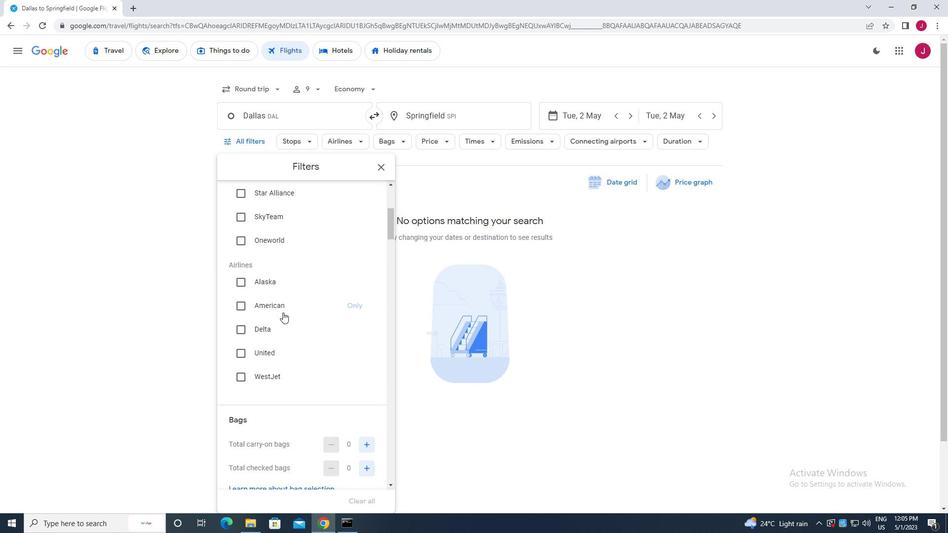 
Action: Mouse moved to (285, 321)
Screenshot: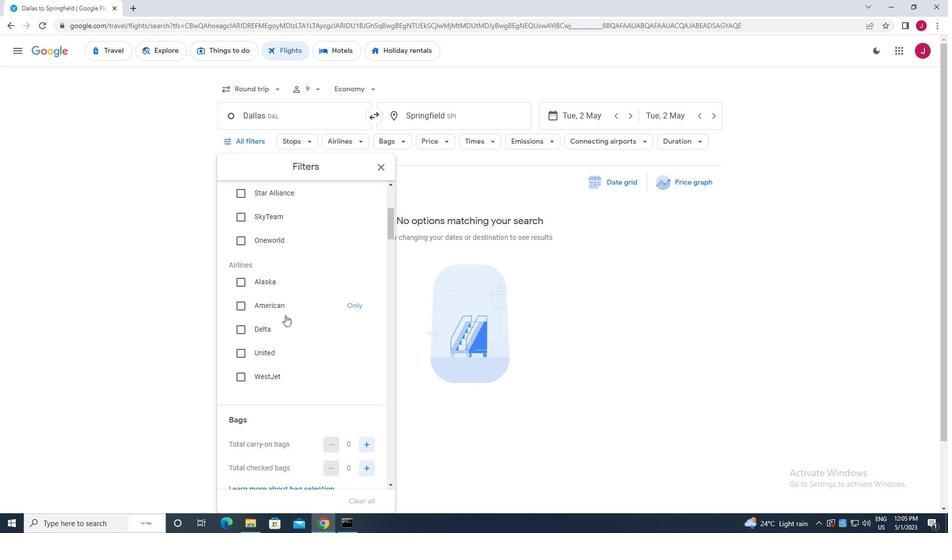 
Action: Mouse scrolled (285, 320) with delta (0, 0)
Screenshot: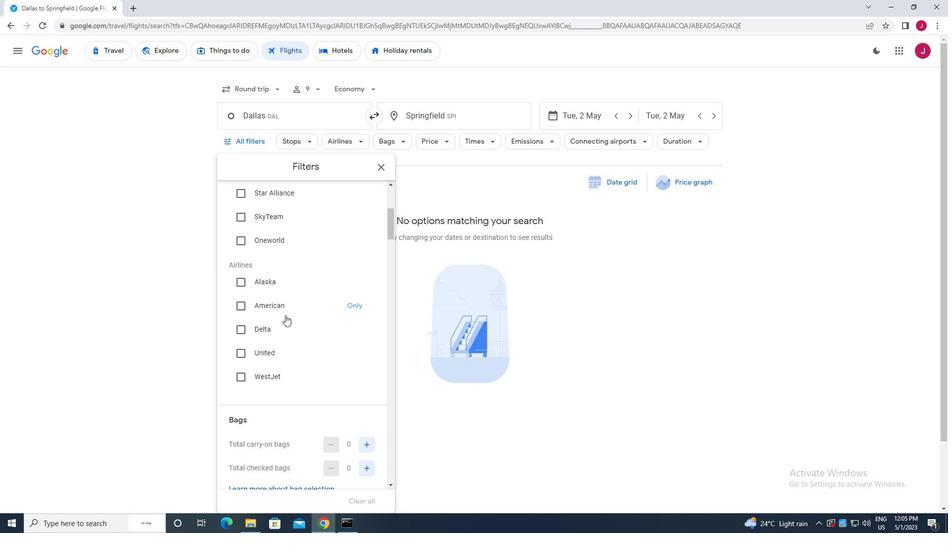 
Action: Mouse moved to (285, 321)
Screenshot: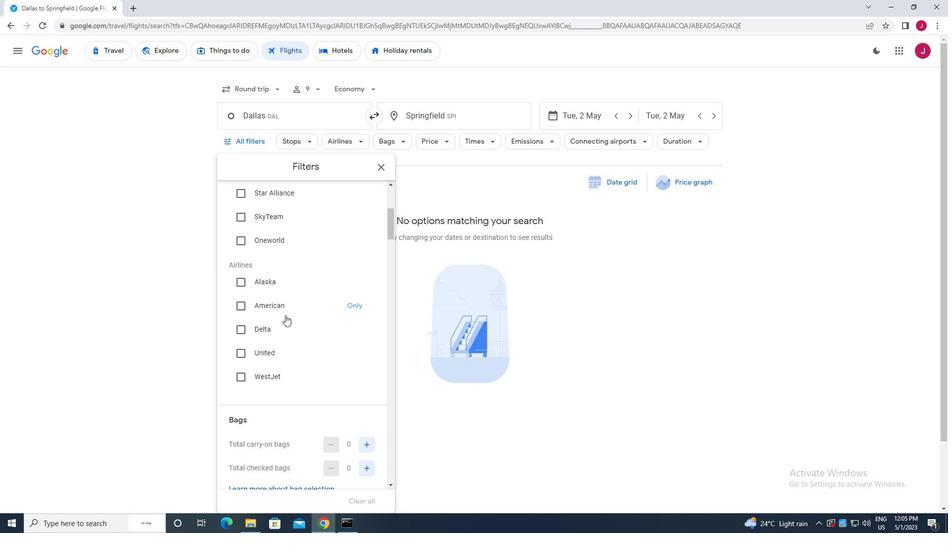 
Action: Mouse scrolled (285, 320) with delta (0, 0)
Screenshot: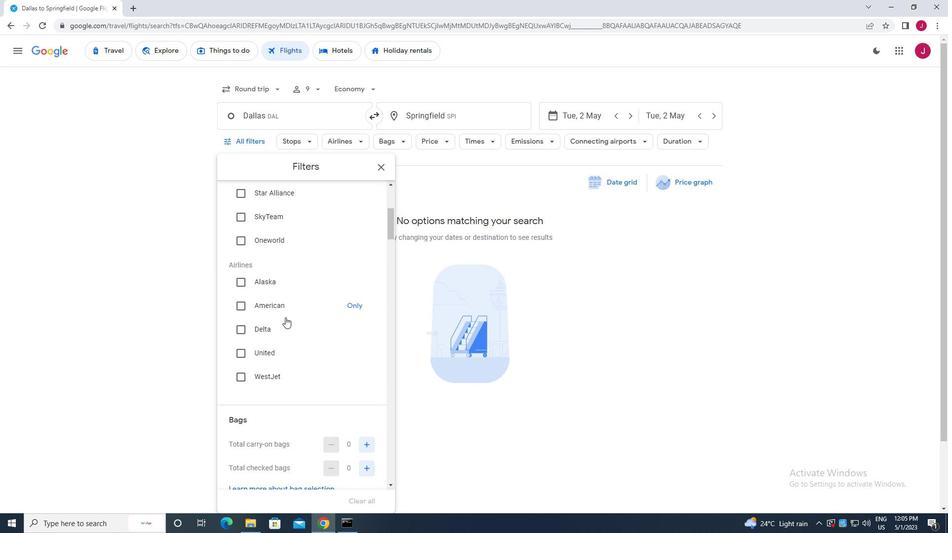 
Action: Mouse scrolled (285, 320) with delta (0, 0)
Screenshot: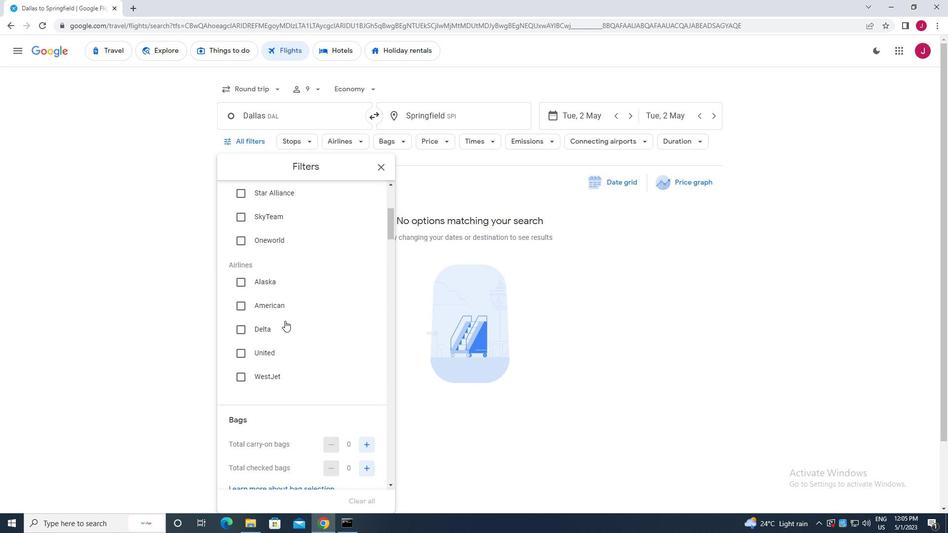 
Action: Mouse moved to (285, 321)
Screenshot: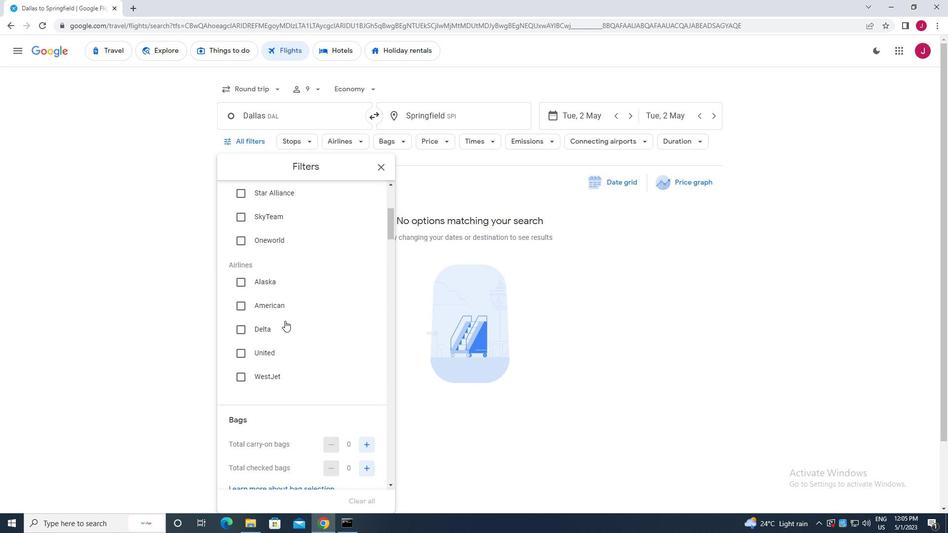 
Action: Mouse scrolled (285, 321) with delta (0, 0)
Screenshot: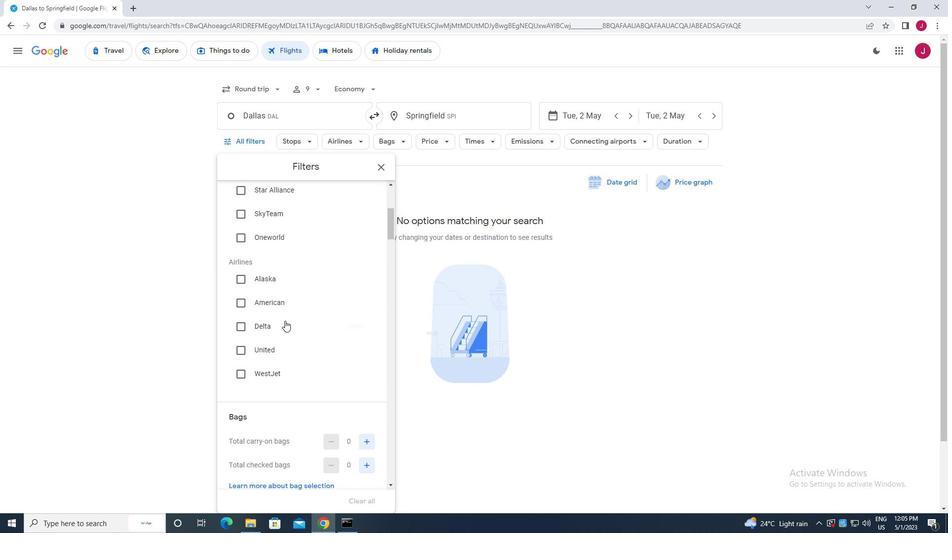 
Action: Mouse moved to (285, 322)
Screenshot: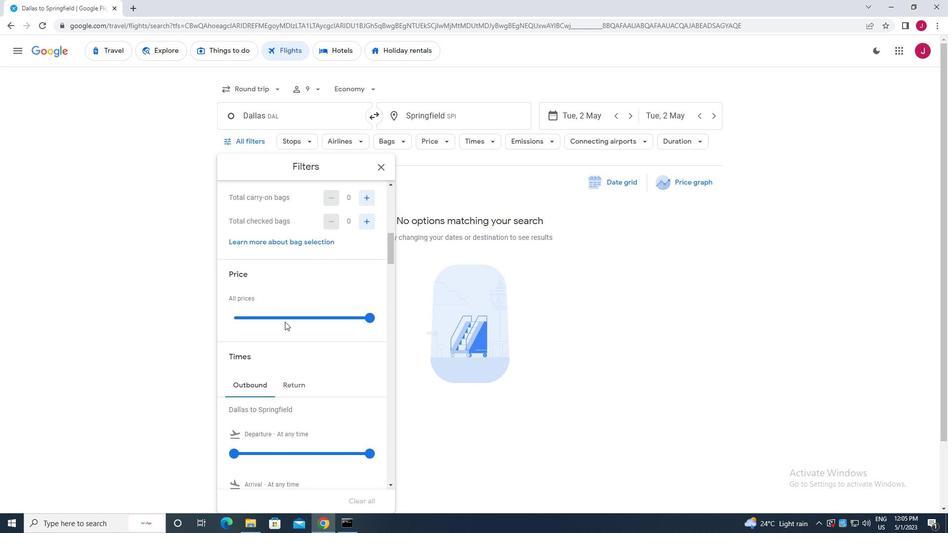 
Action: Mouse scrolled (285, 322) with delta (0, 0)
Screenshot: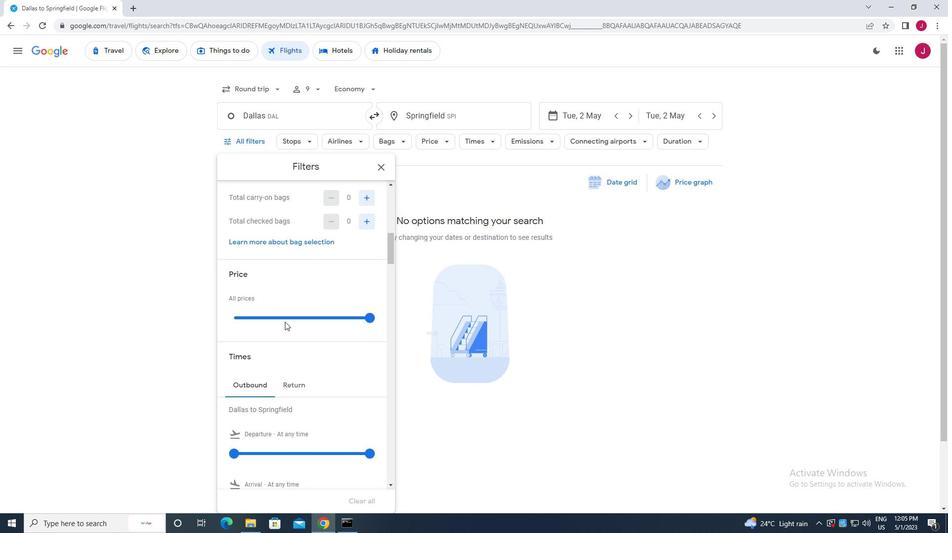 
Action: Mouse moved to (363, 272)
Screenshot: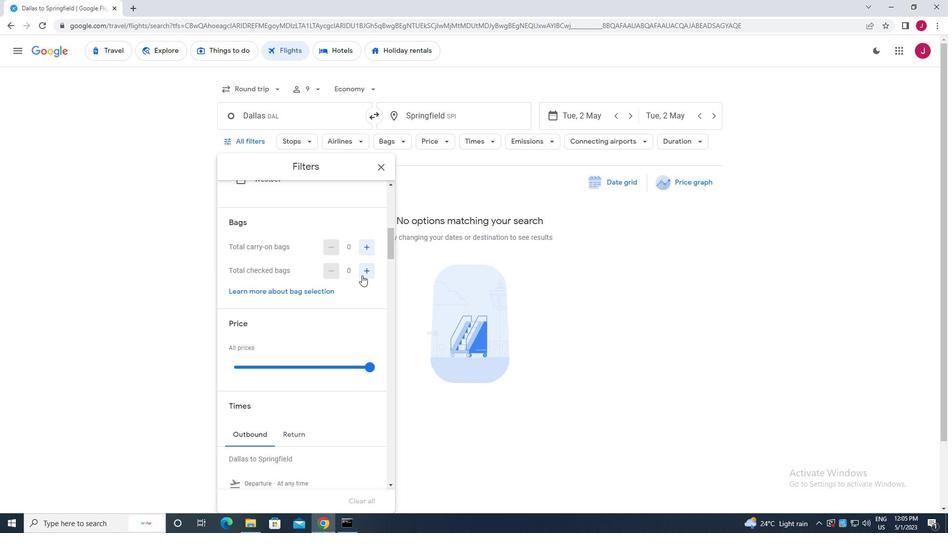 
Action: Mouse pressed left at (363, 272)
Screenshot: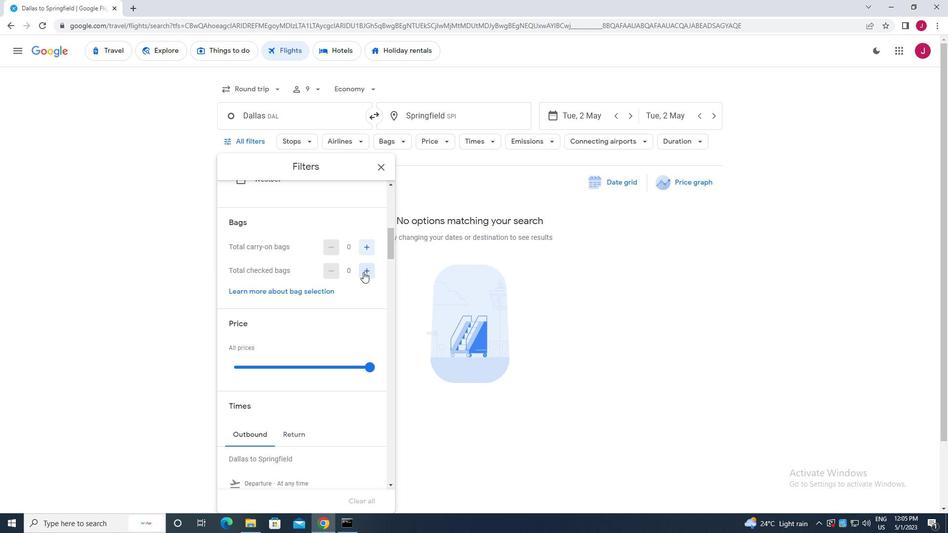
Action: Mouse pressed left at (363, 272)
Screenshot: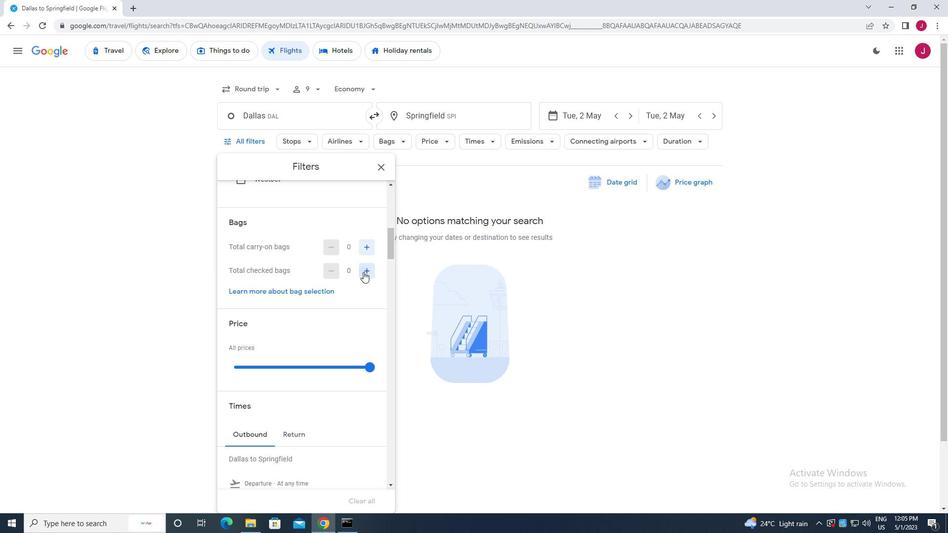 
Action: Mouse moved to (371, 369)
Screenshot: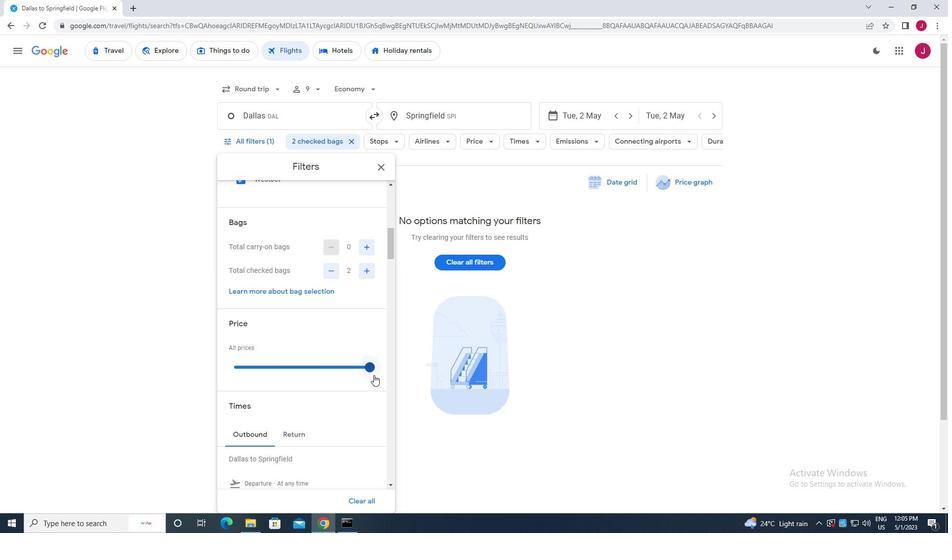 
Action: Mouse pressed left at (371, 369)
Screenshot: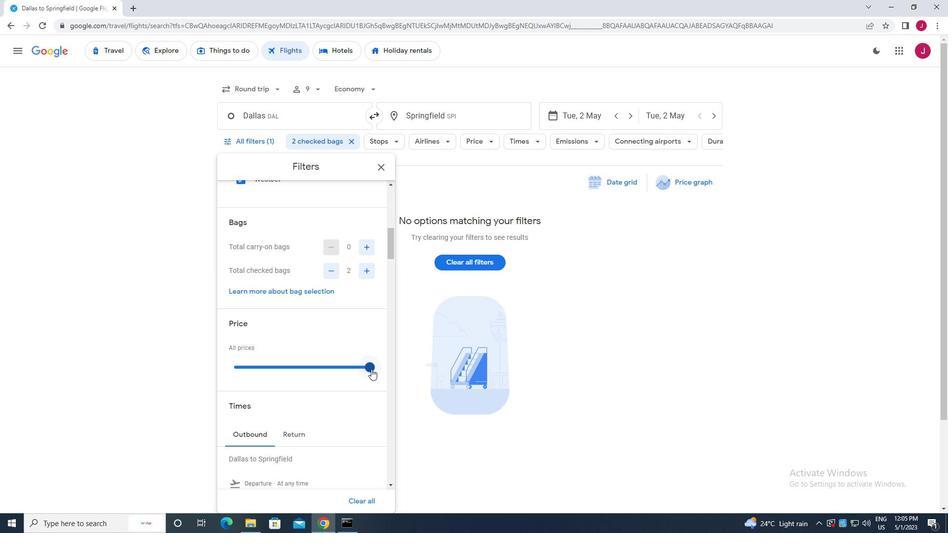 
Action: Mouse moved to (372, 368)
Screenshot: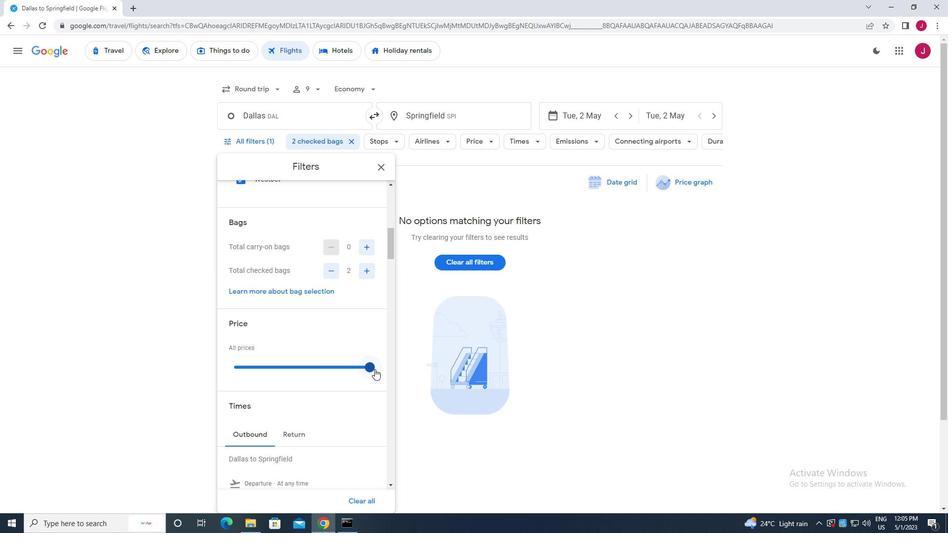 
Action: Mouse pressed left at (372, 368)
Screenshot: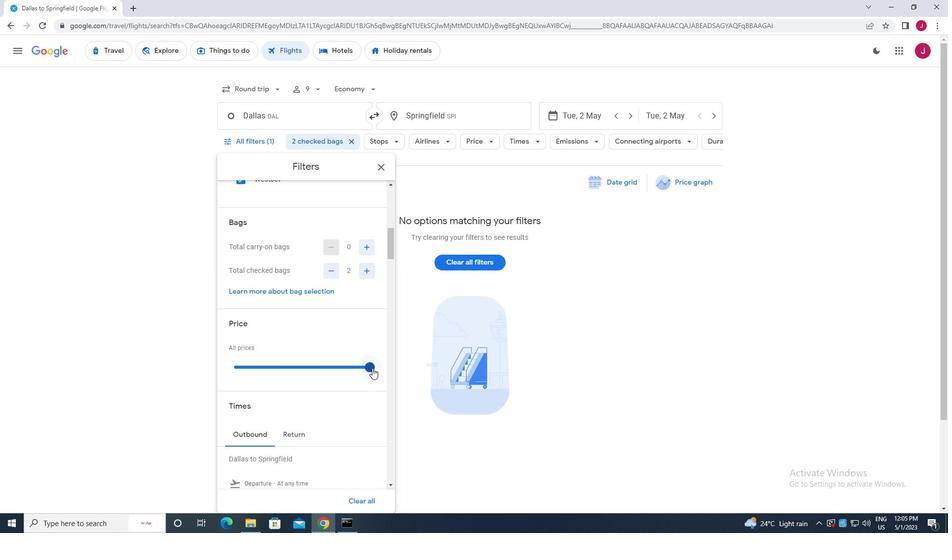 
Action: Mouse moved to (375, 383)
Screenshot: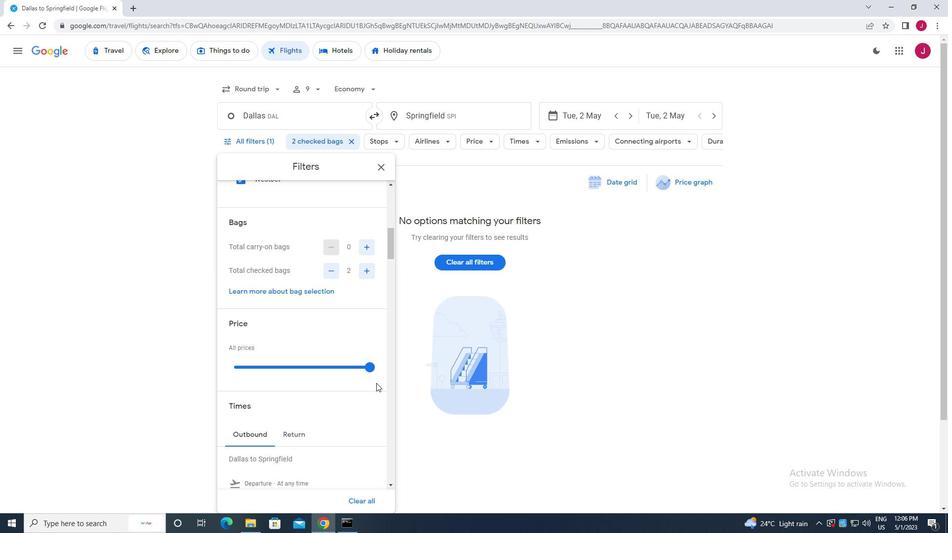 
Action: Mouse scrolled (375, 382) with delta (0, 0)
Screenshot: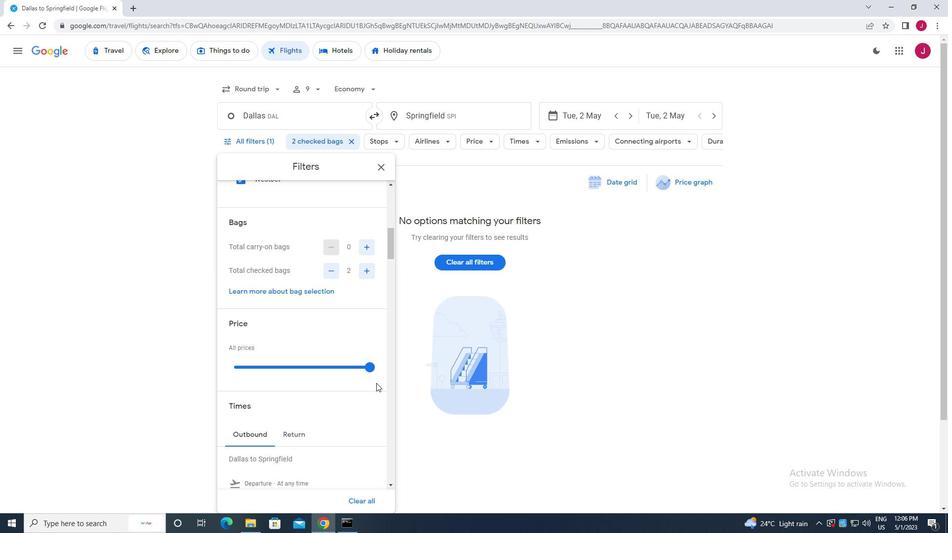 
Action: Mouse moved to (272, 355)
Screenshot: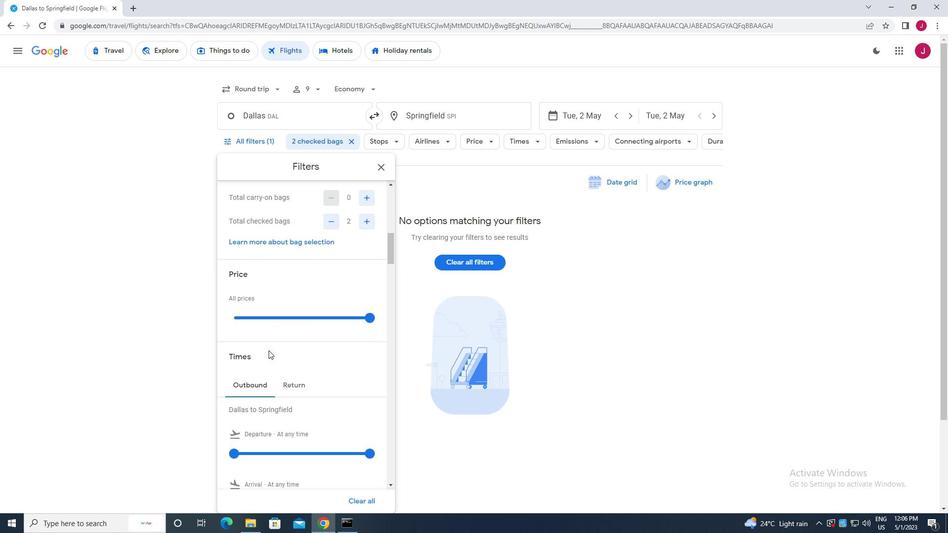 
Action: Mouse scrolled (272, 354) with delta (0, 0)
Screenshot: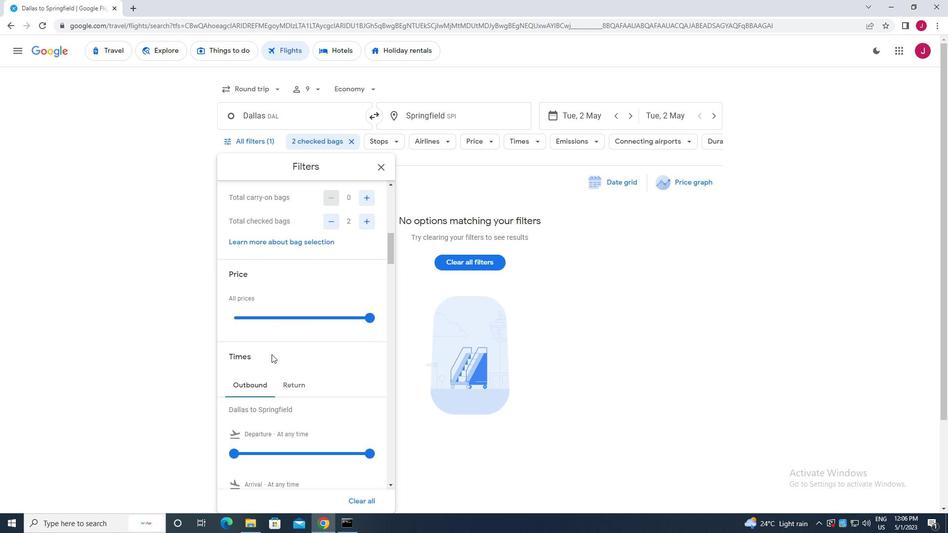 
Action: Mouse moved to (254, 385)
Screenshot: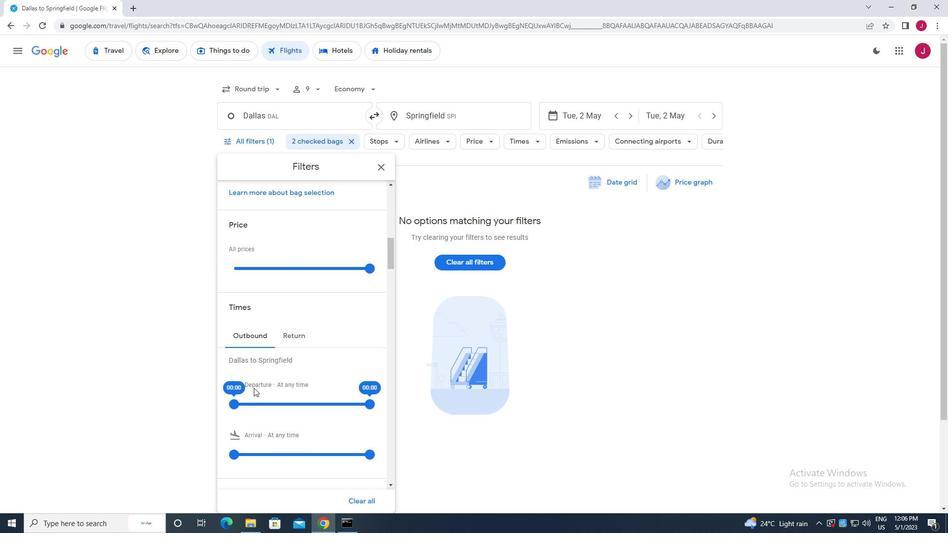 
Action: Mouse scrolled (254, 385) with delta (0, 0)
Screenshot: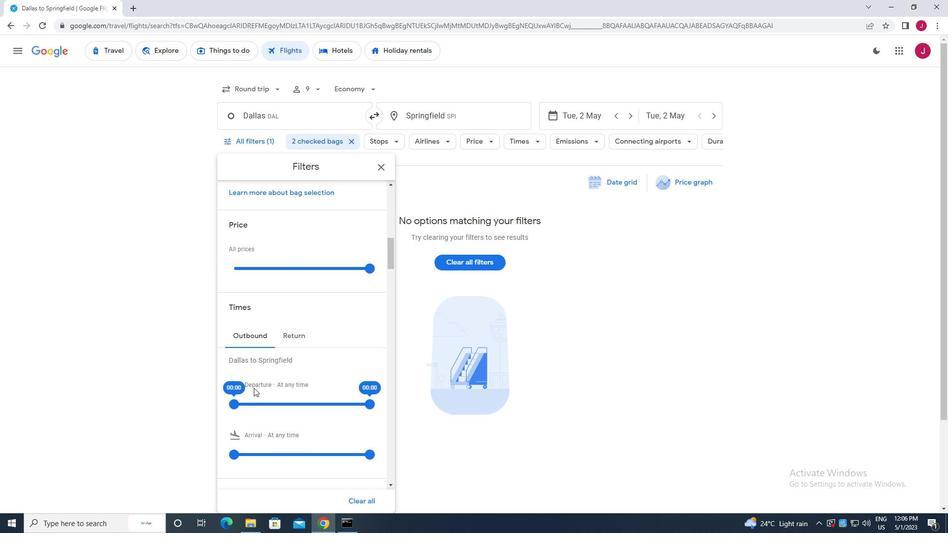 
Action: Mouse scrolled (254, 385) with delta (0, 0)
Screenshot: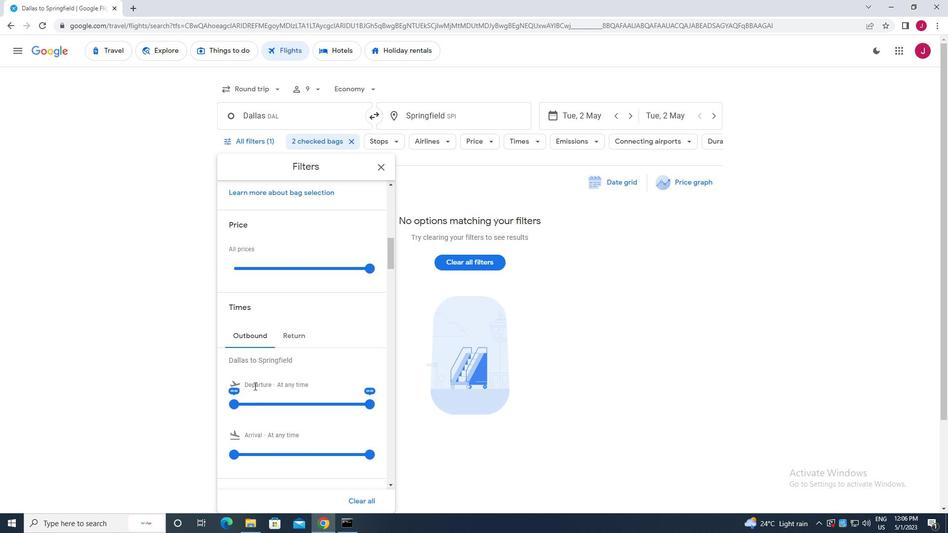 
Action: Mouse moved to (234, 303)
Screenshot: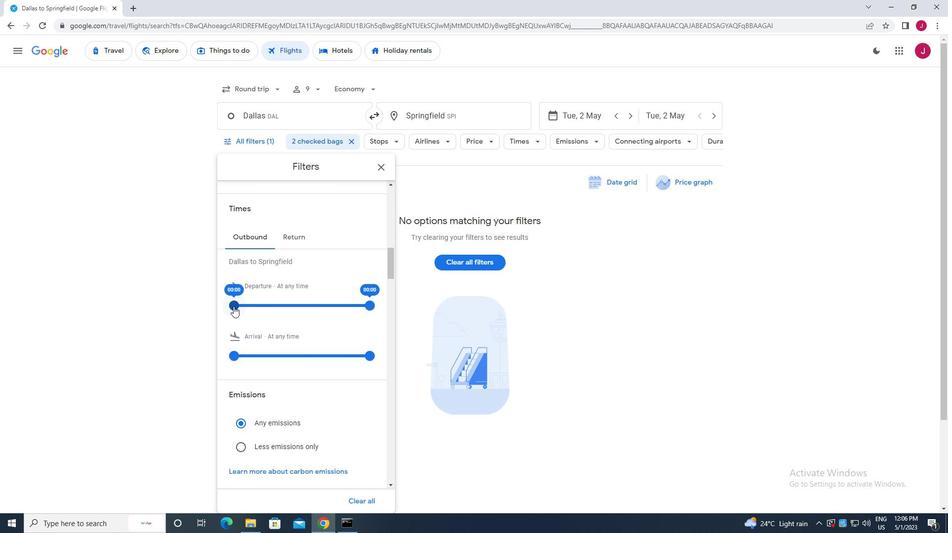 
Action: Mouse pressed left at (234, 303)
Screenshot: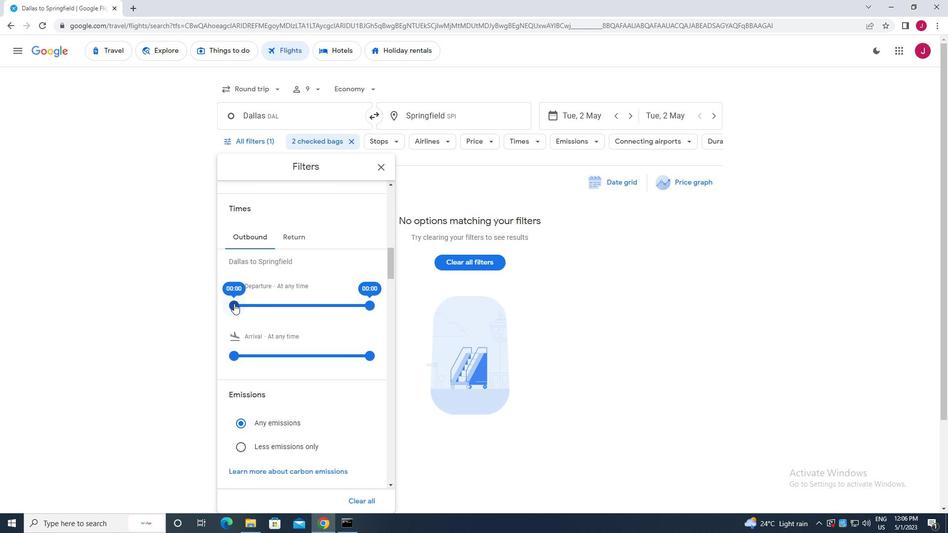 
Action: Mouse moved to (370, 305)
Screenshot: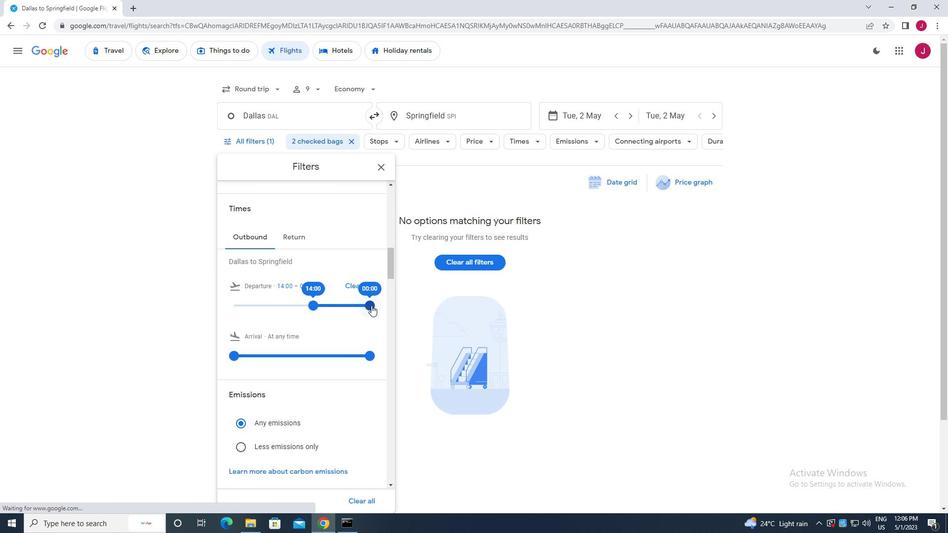 
Action: Mouse pressed left at (370, 305)
Screenshot: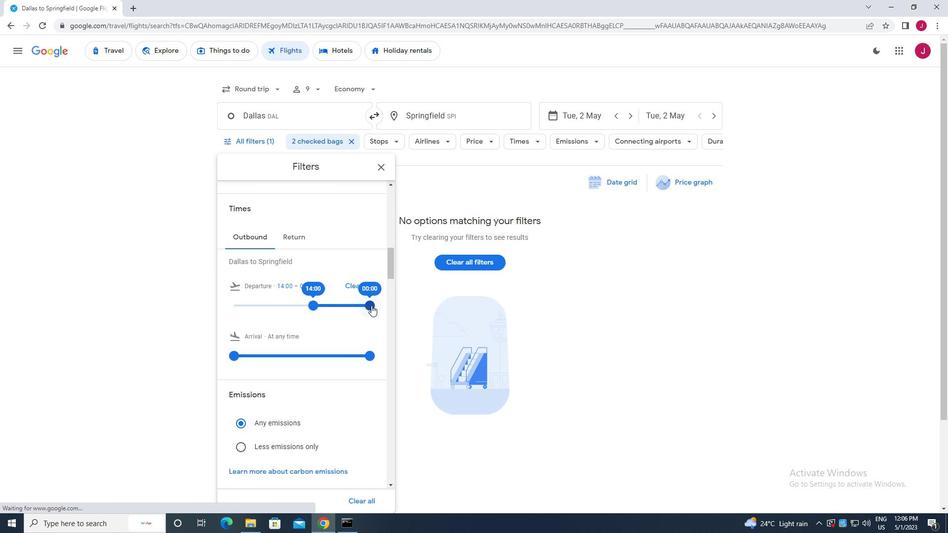 
Action: Mouse moved to (300, 239)
Screenshot: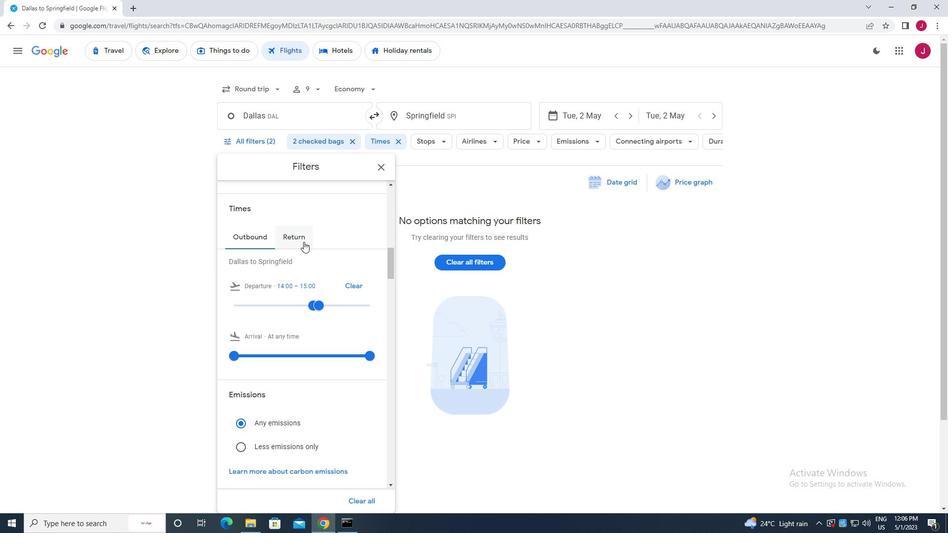 
Action: Mouse pressed left at (300, 239)
Screenshot: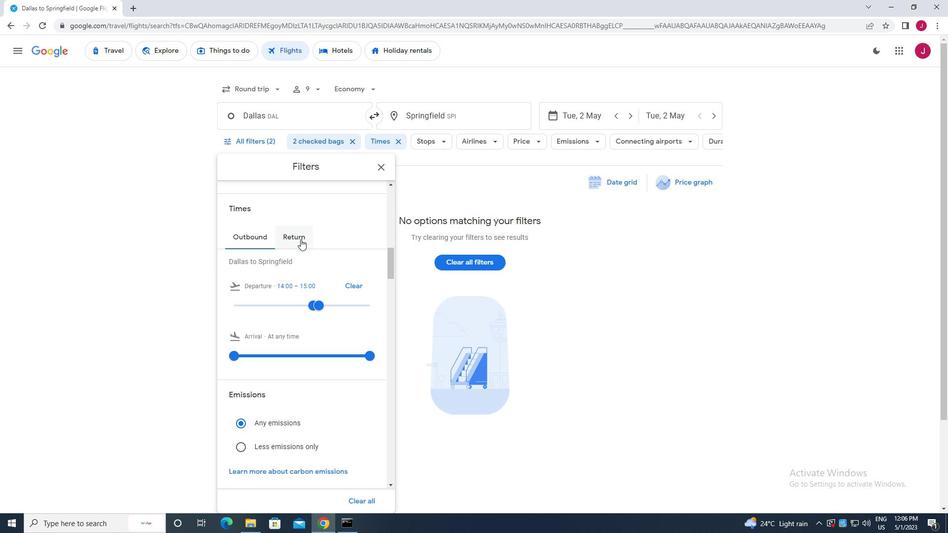 
Action: Mouse moved to (234, 306)
Screenshot: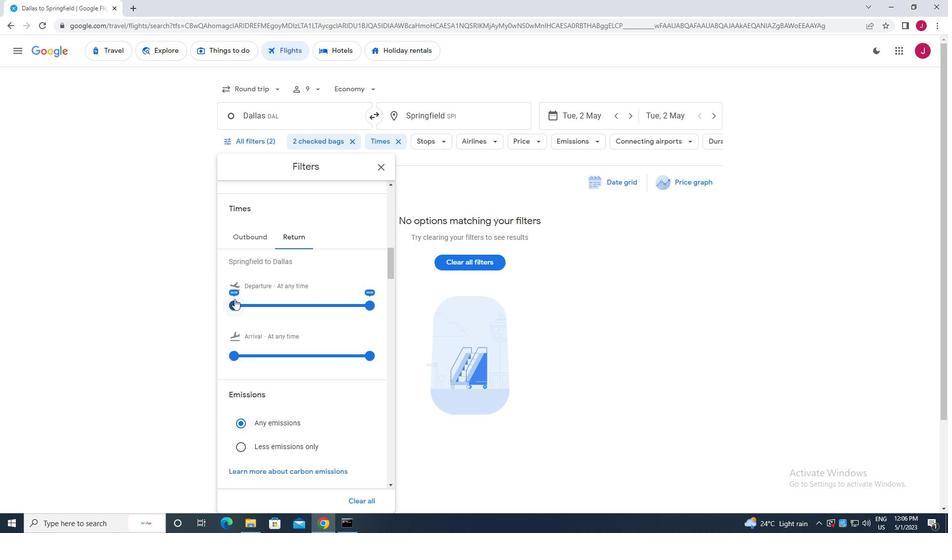
Action: Mouse pressed left at (234, 306)
Screenshot: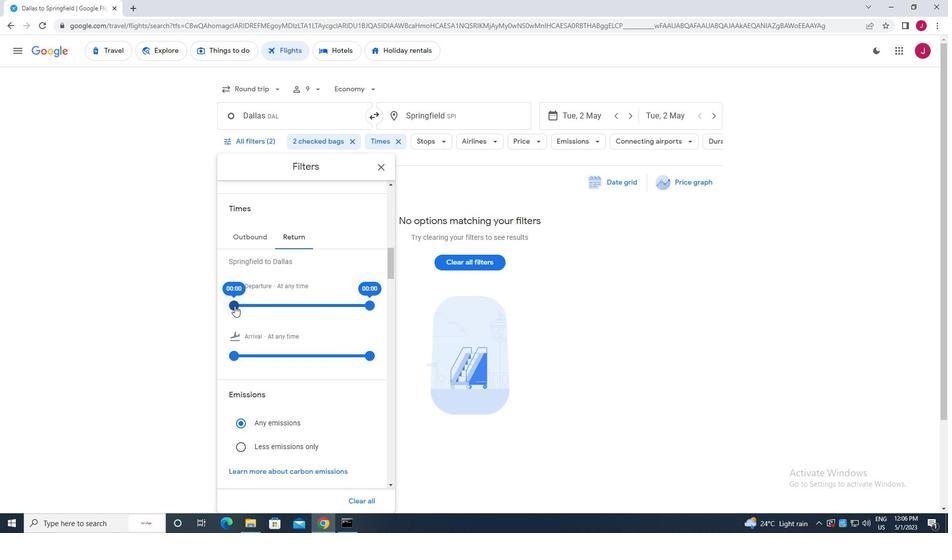 
Action: Mouse moved to (367, 306)
Screenshot: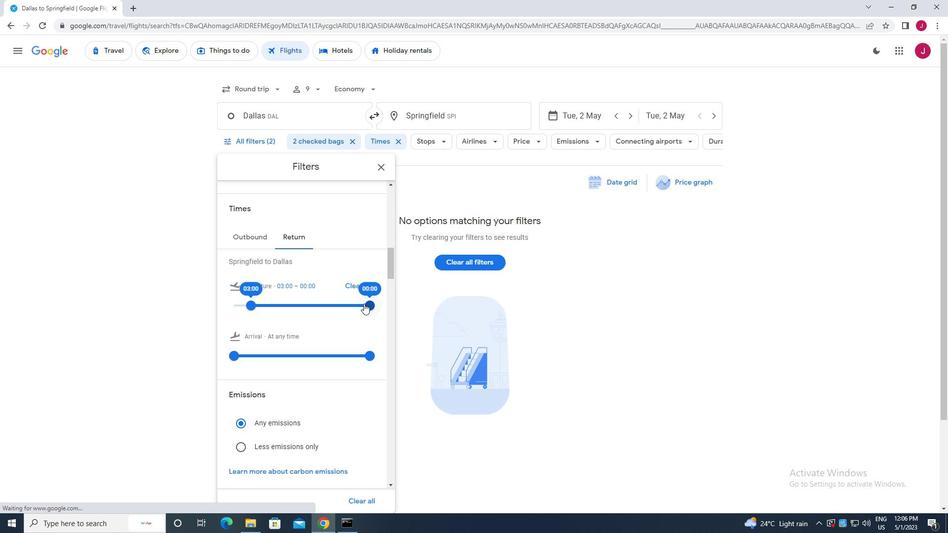 
Action: Mouse pressed left at (367, 306)
Screenshot: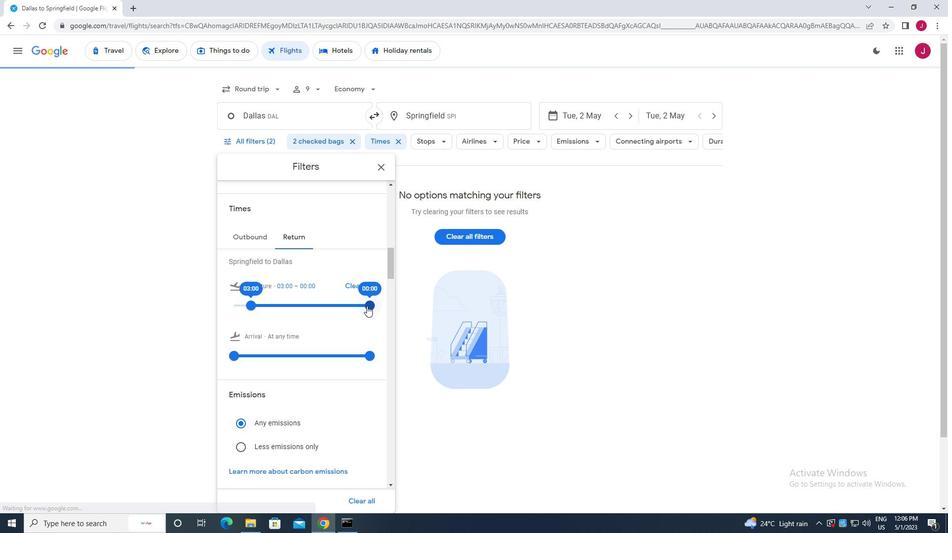 
Action: Mouse moved to (384, 166)
Screenshot: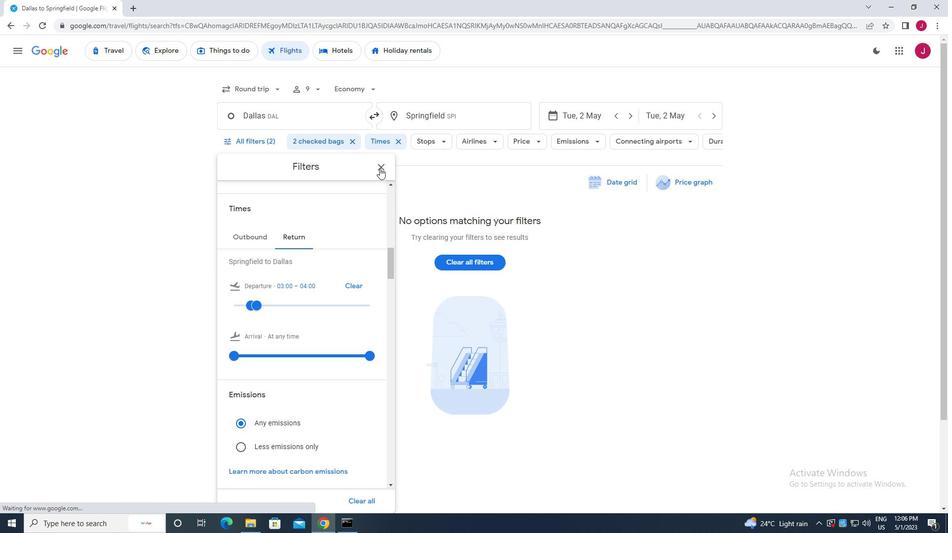 
Action: Mouse pressed left at (384, 166)
Screenshot: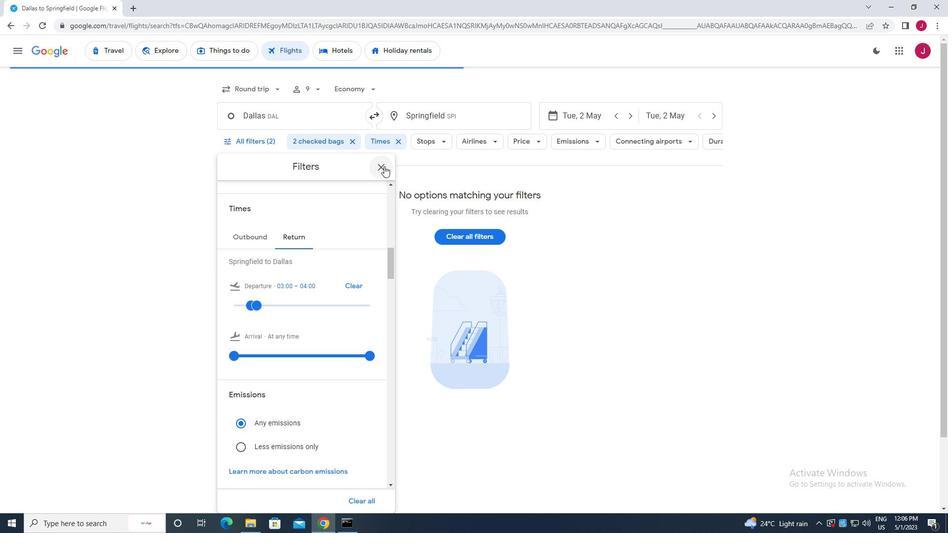 
Action: Mouse moved to (384, 166)
Screenshot: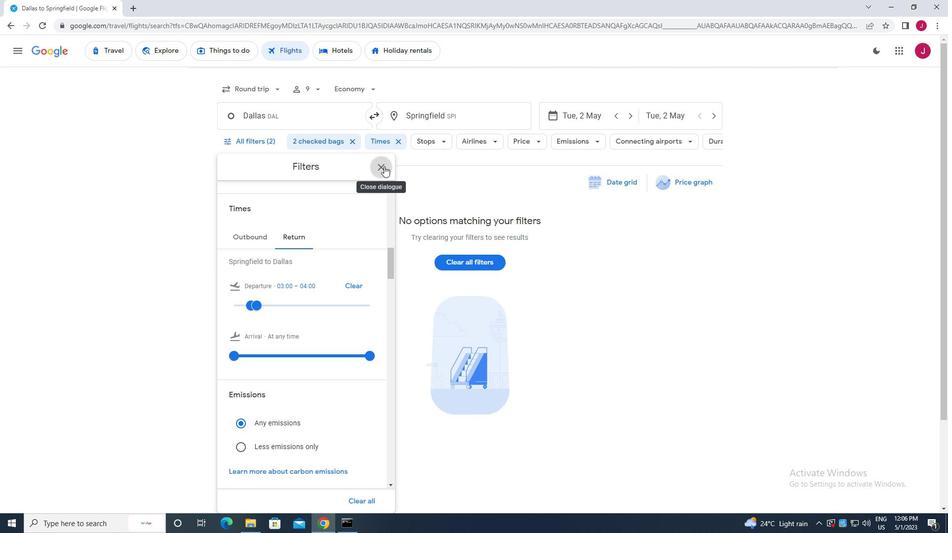 
